 Task: Check the percentage active listings of open concept design in the last 3 years.
Action: Mouse moved to (1088, 246)
Screenshot: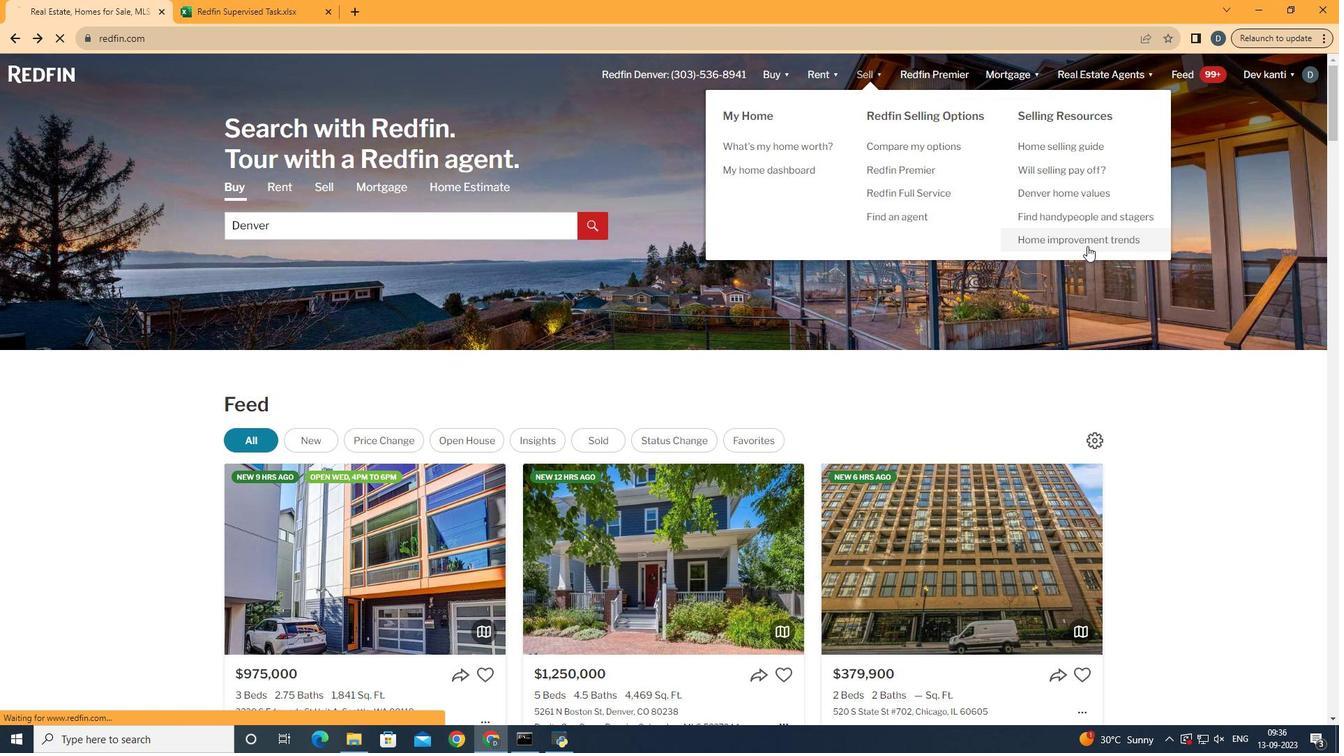 
Action: Mouse pressed left at (1088, 246)
Screenshot: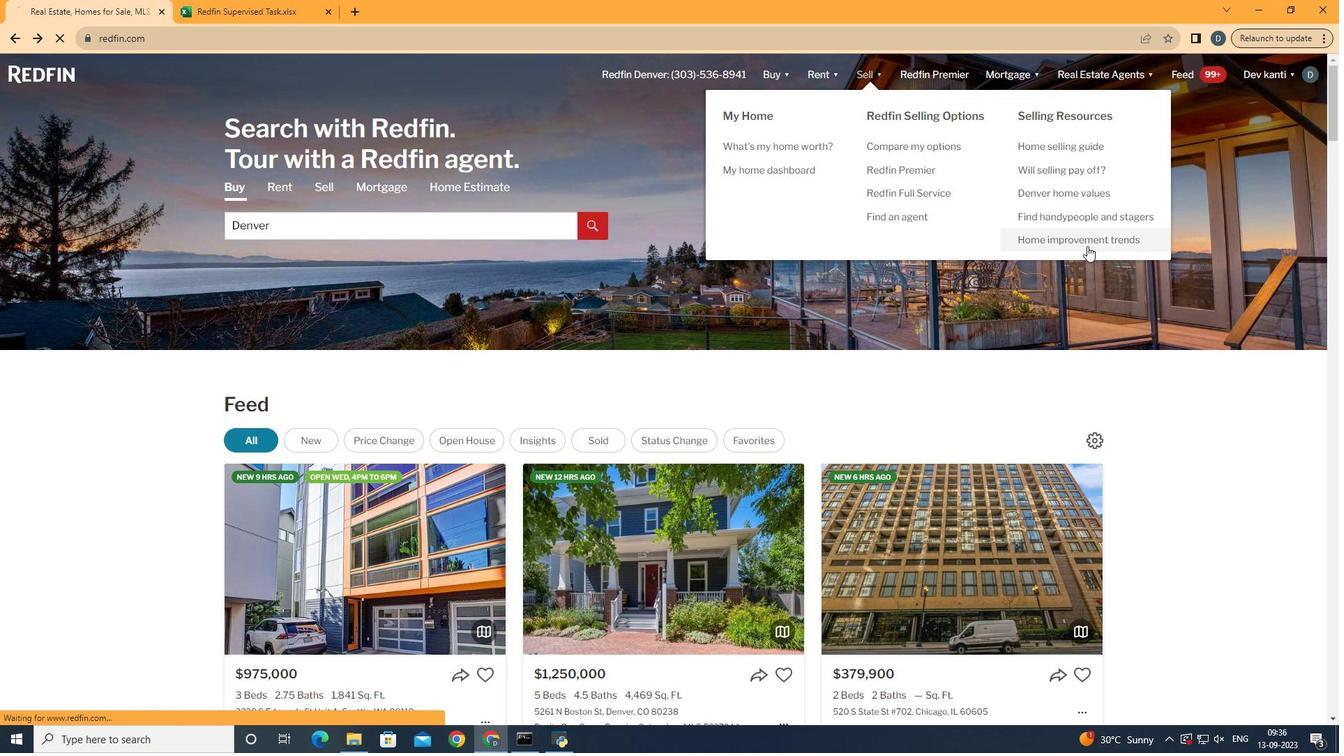
Action: Mouse moved to (346, 261)
Screenshot: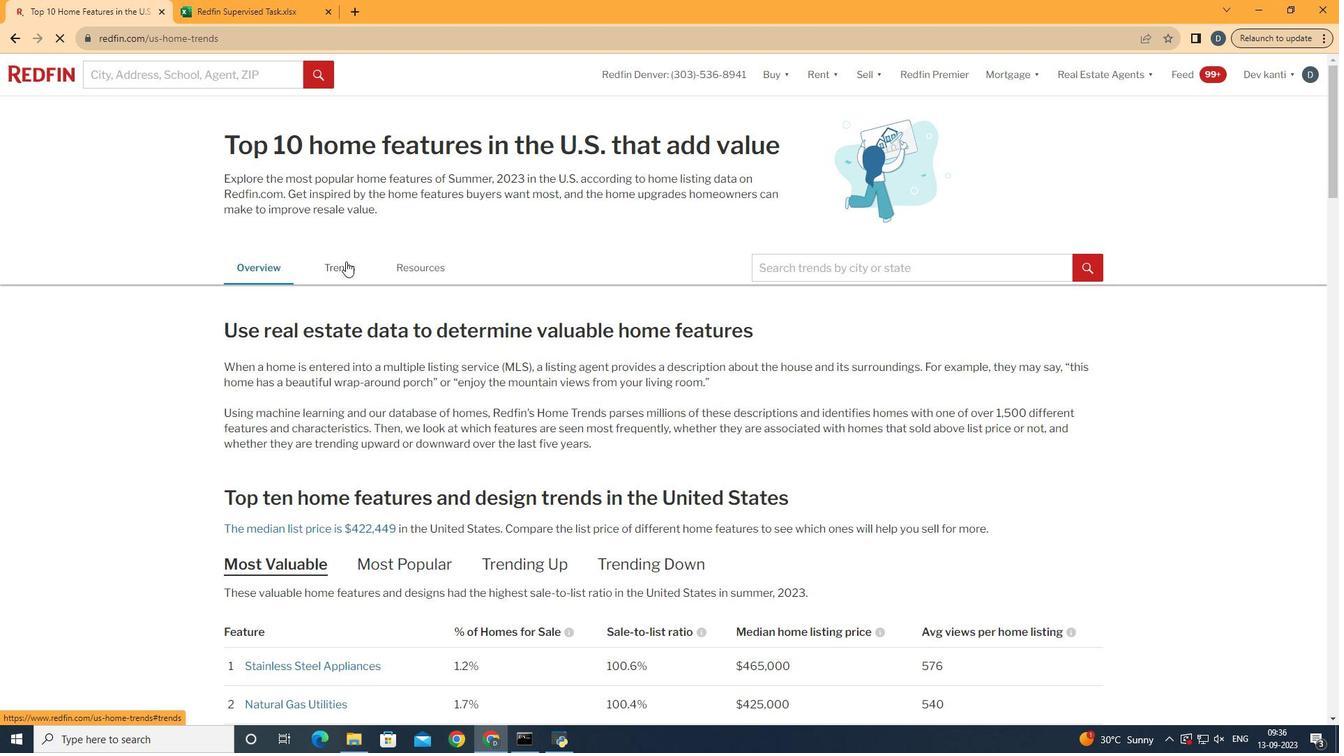 
Action: Mouse pressed left at (346, 261)
Screenshot: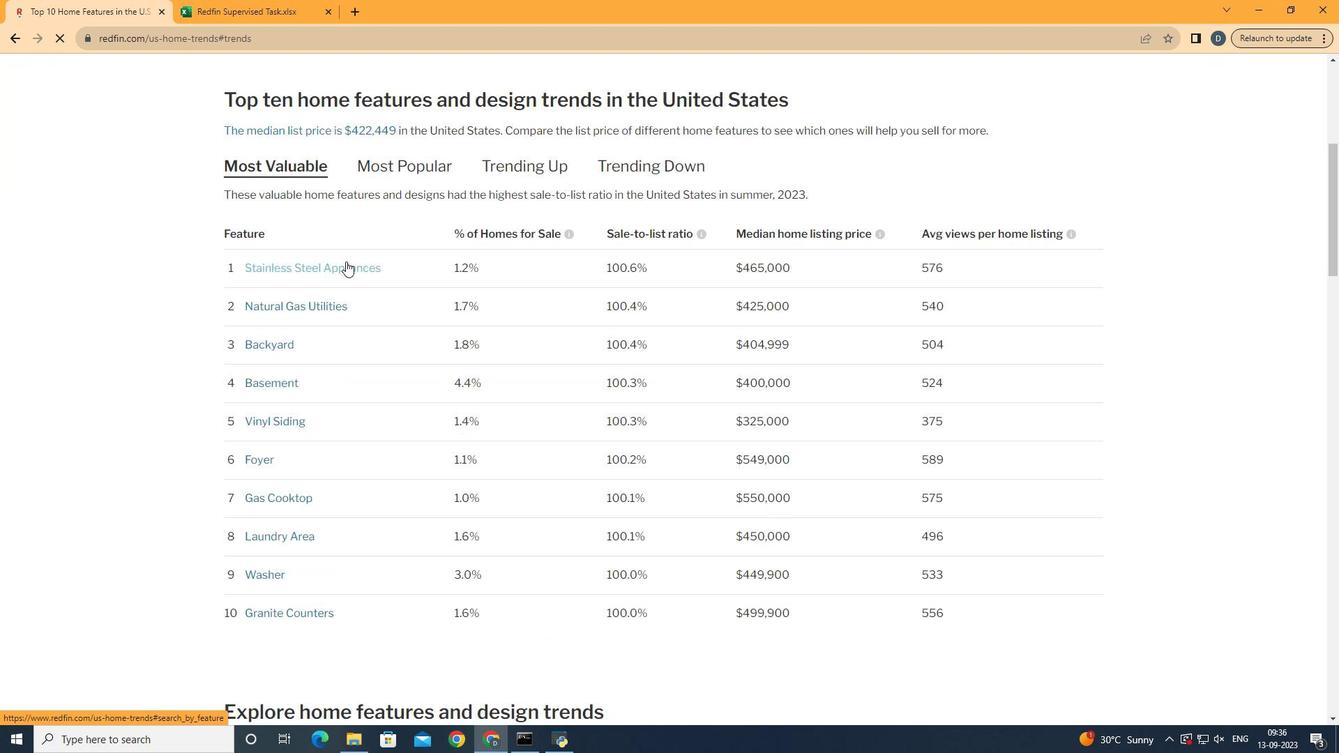 
Action: Mouse moved to (366, 390)
Screenshot: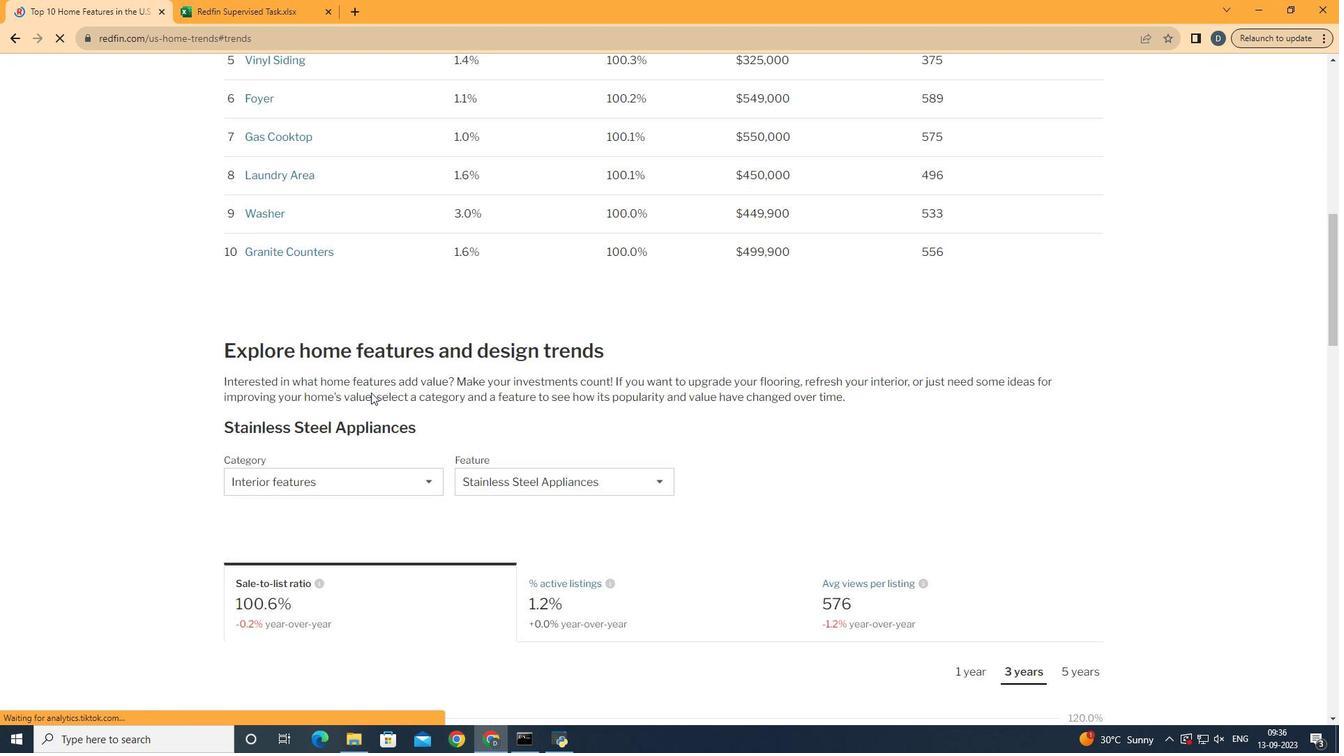 
Action: Mouse scrolled (366, 389) with delta (0, 0)
Screenshot: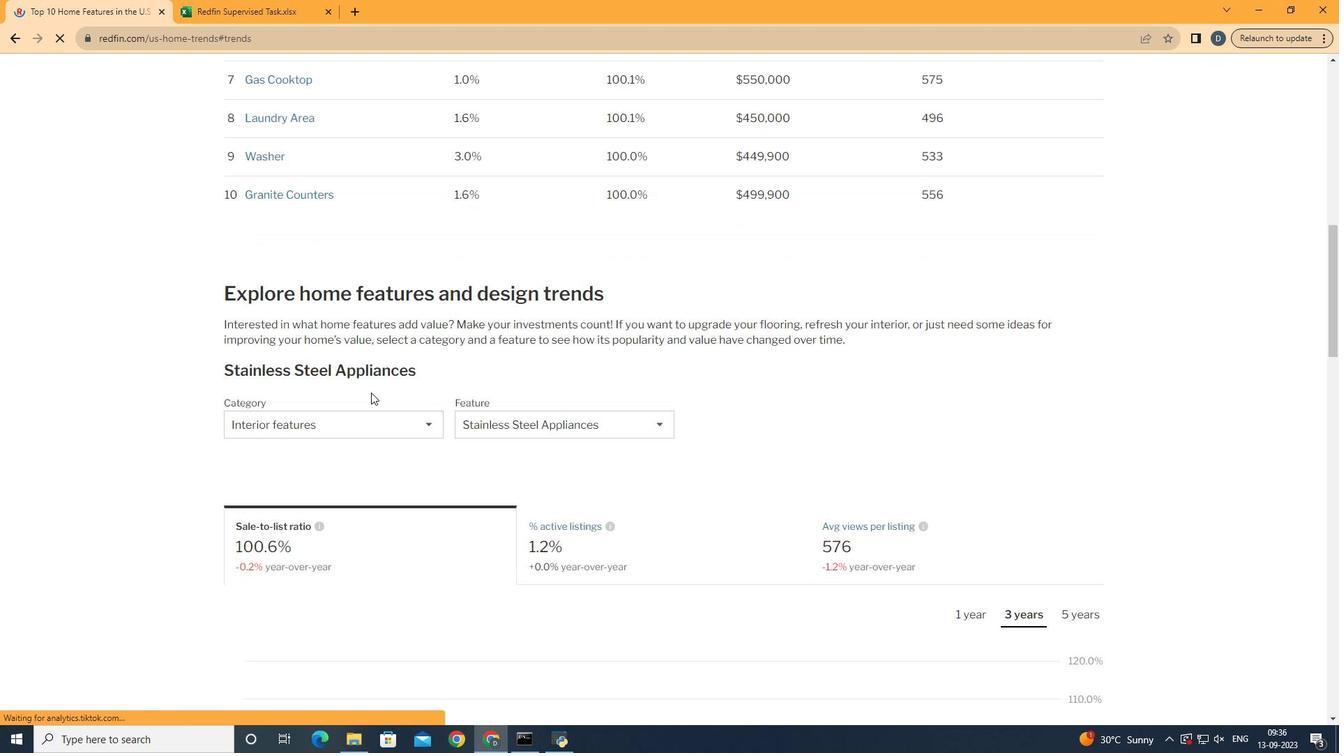
Action: Mouse scrolled (366, 389) with delta (0, 0)
Screenshot: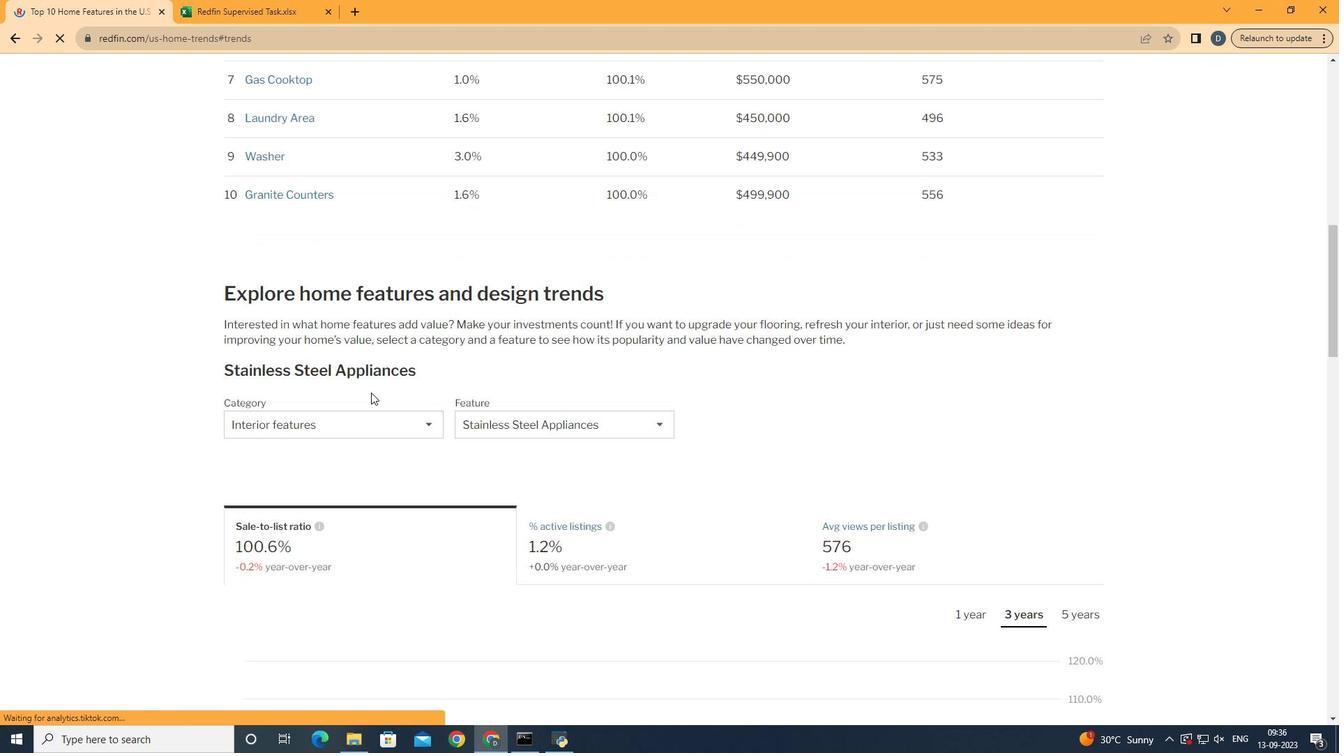 
Action: Mouse scrolled (366, 389) with delta (0, 0)
Screenshot: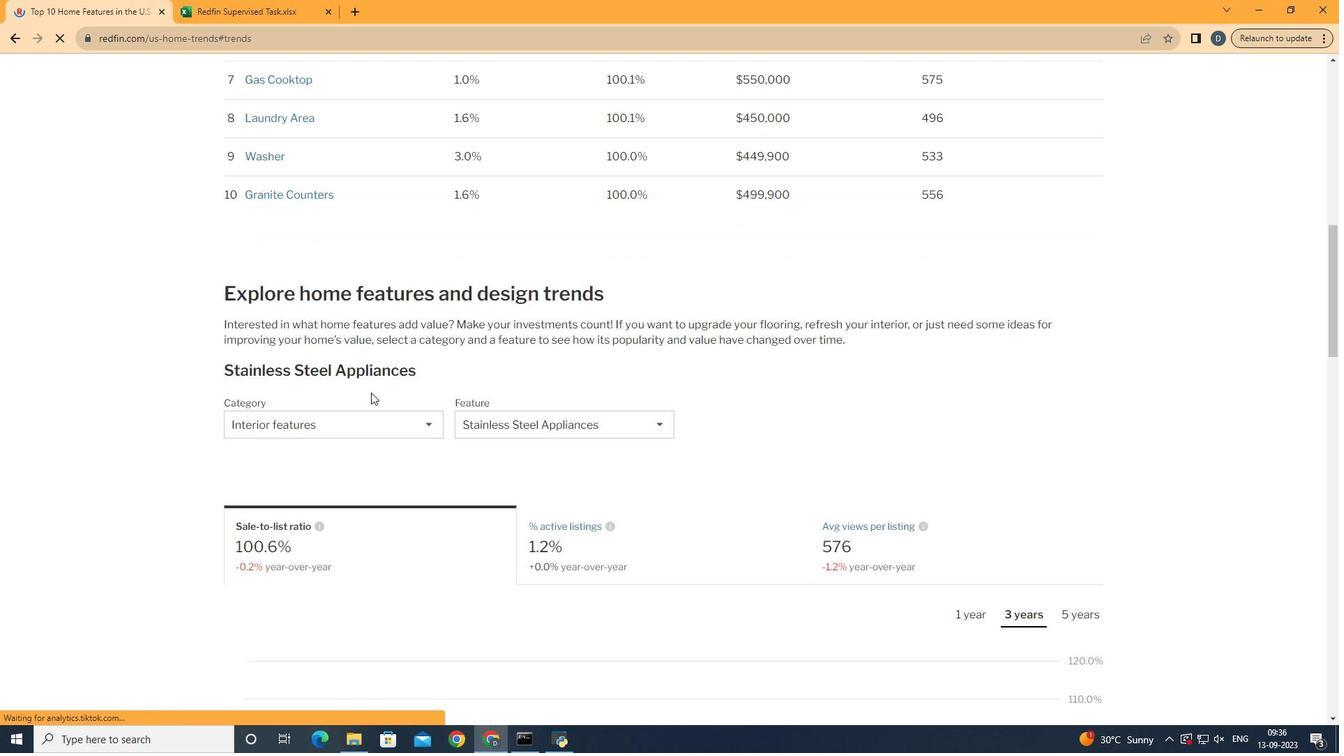 
Action: Mouse moved to (367, 390)
Screenshot: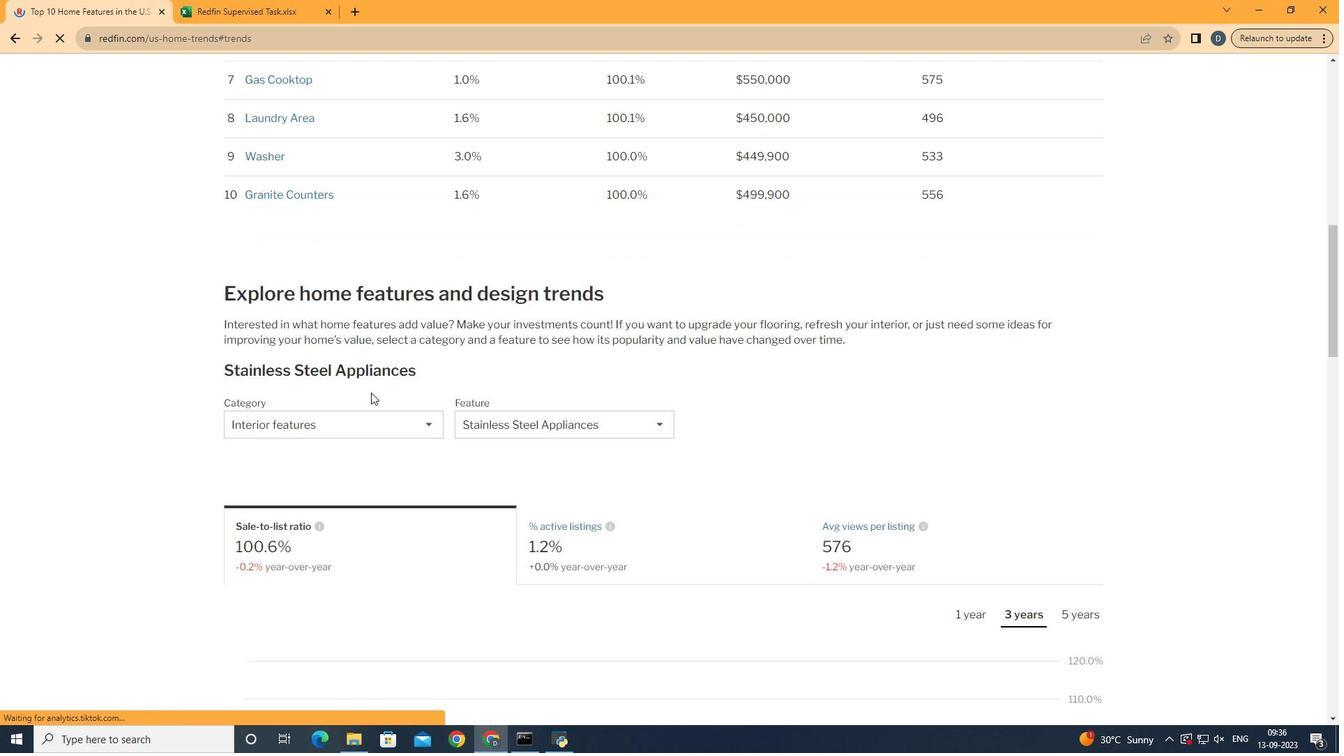 
Action: Mouse scrolled (367, 389) with delta (0, 0)
Screenshot: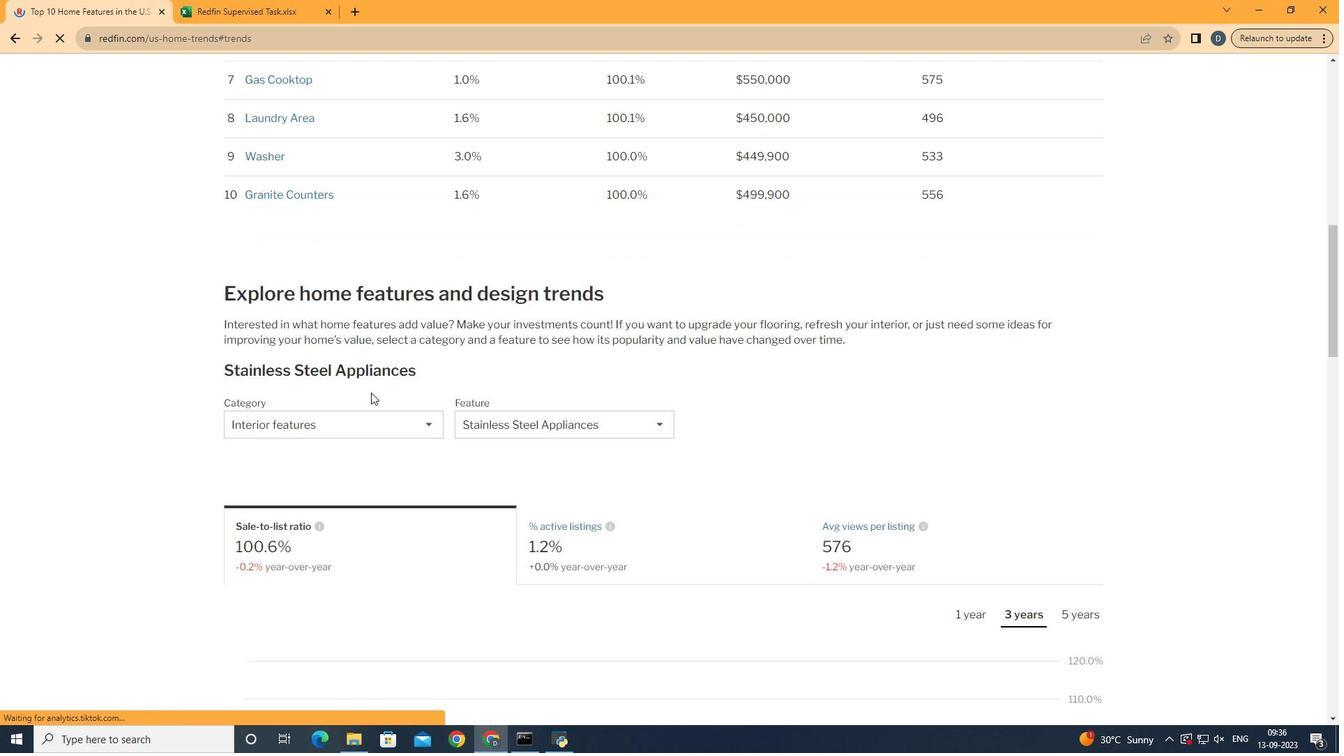 
Action: Mouse moved to (367, 390)
Screenshot: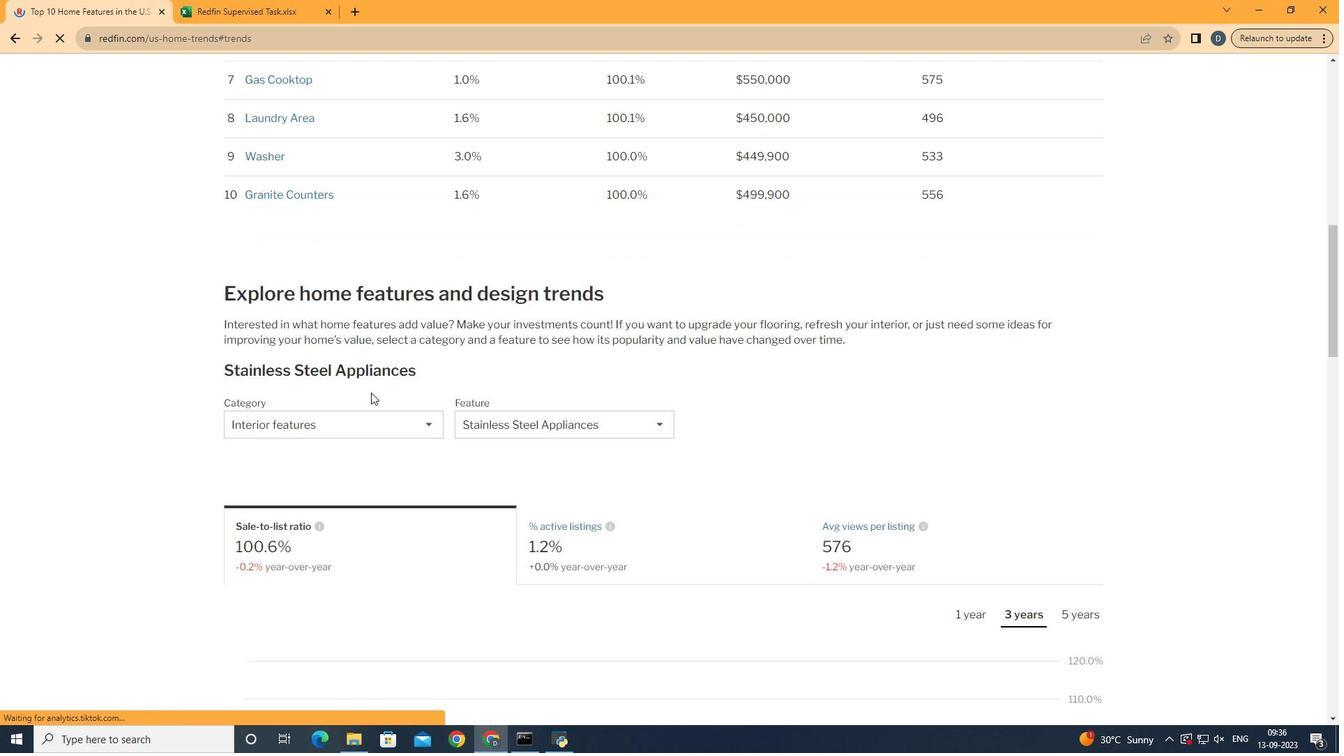 
Action: Mouse scrolled (367, 390) with delta (0, 0)
Screenshot: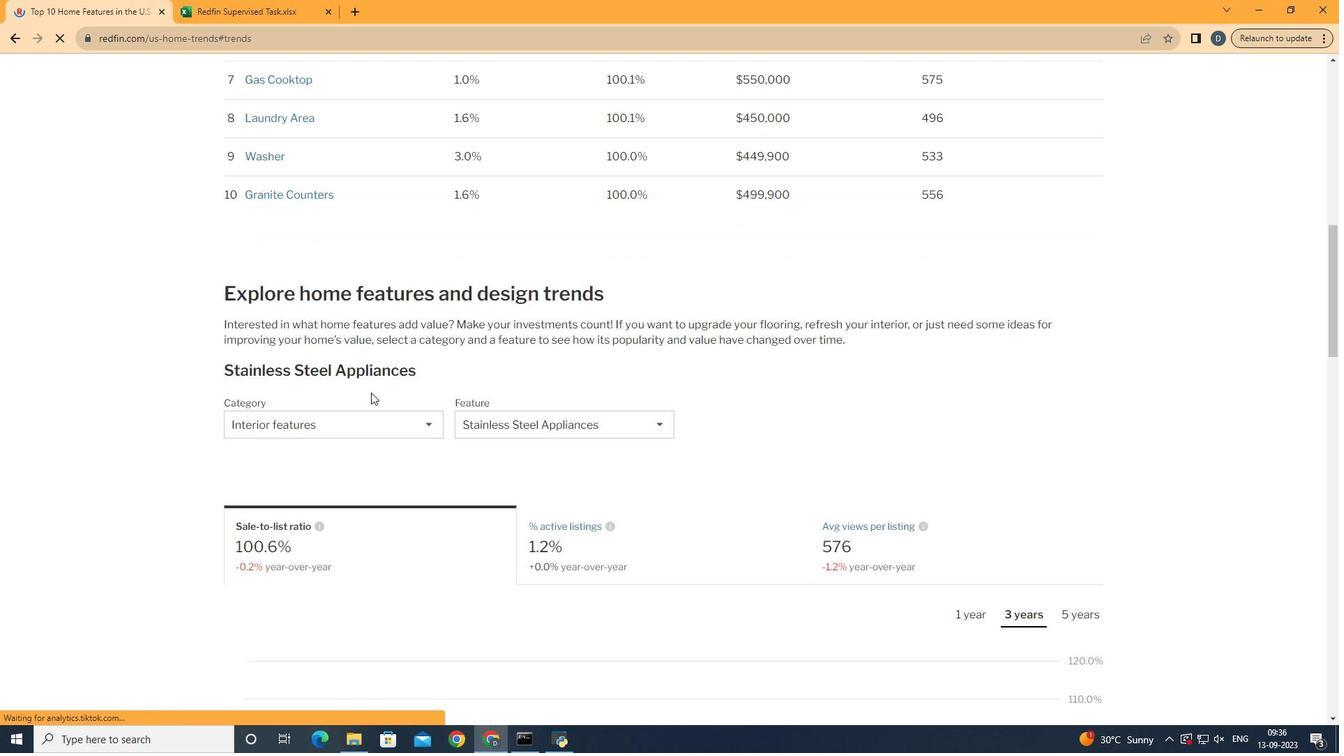 
Action: Mouse moved to (369, 392)
Screenshot: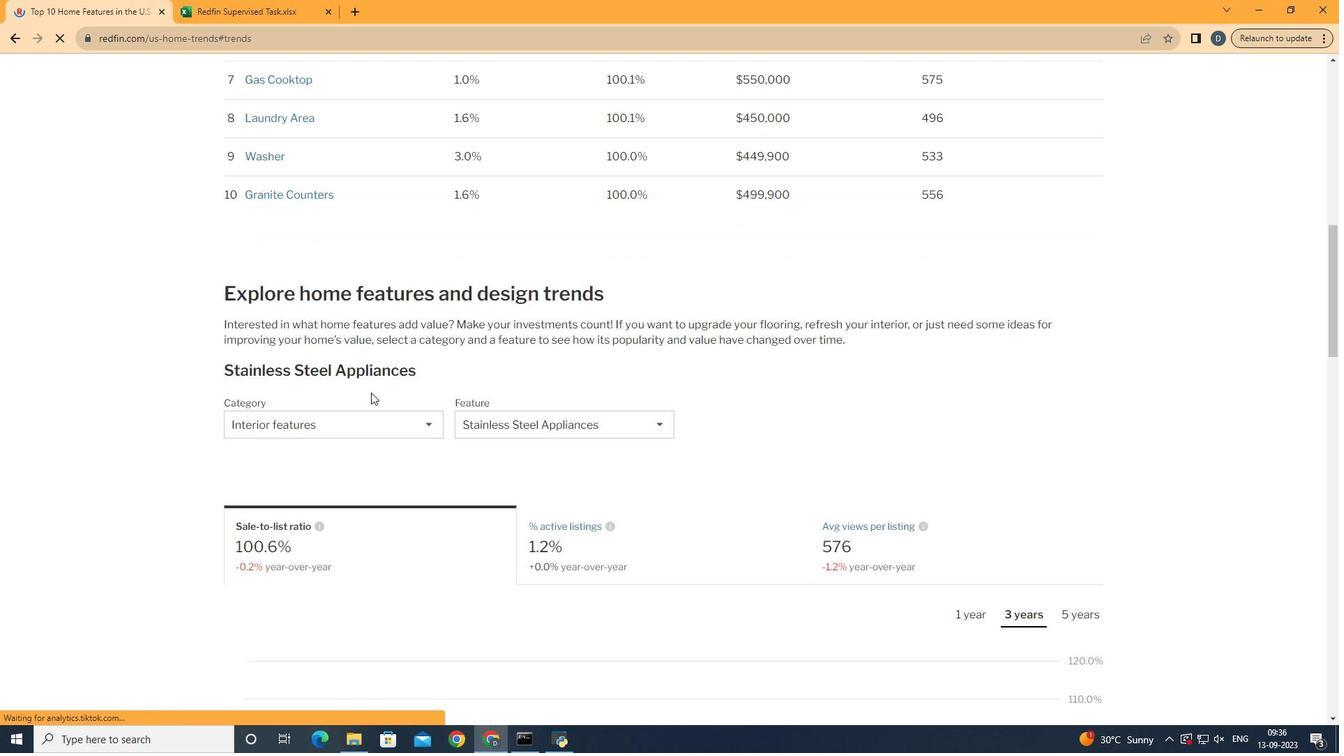 
Action: Mouse scrolled (369, 391) with delta (0, 0)
Screenshot: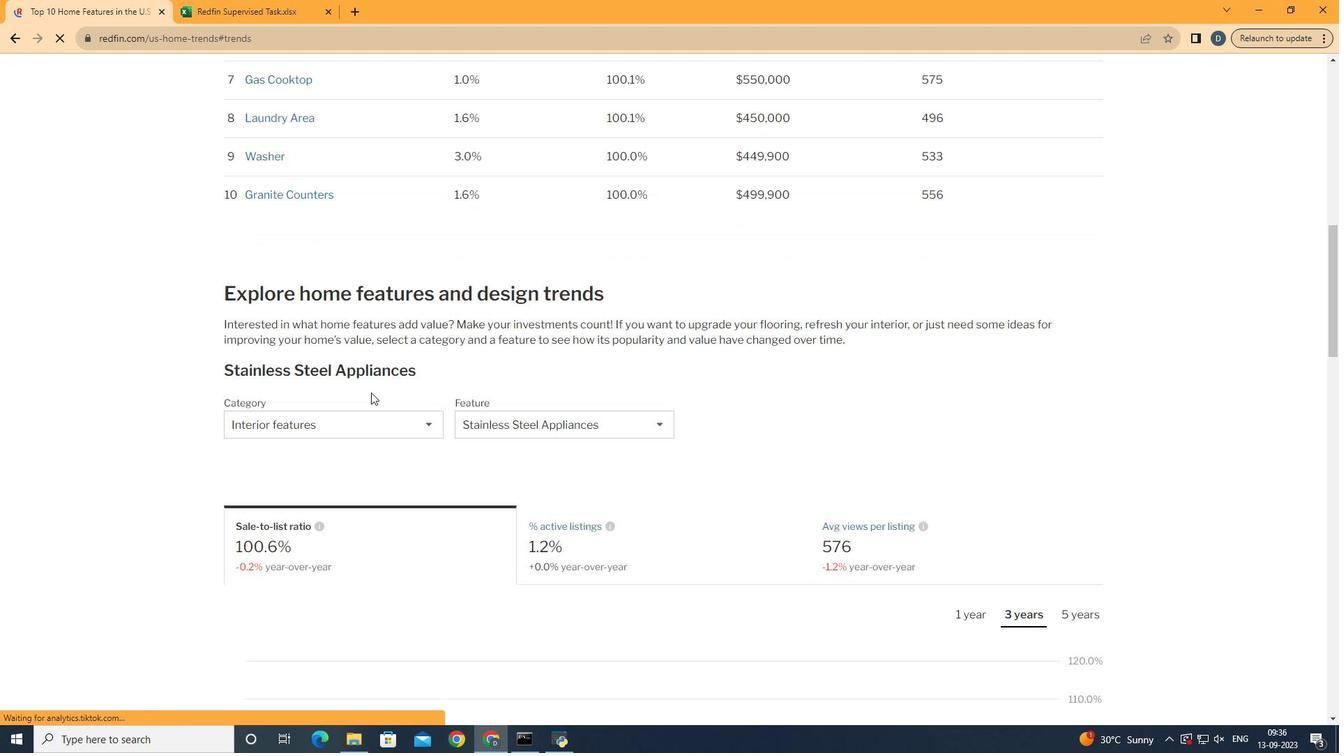 
Action: Mouse moved to (371, 392)
Screenshot: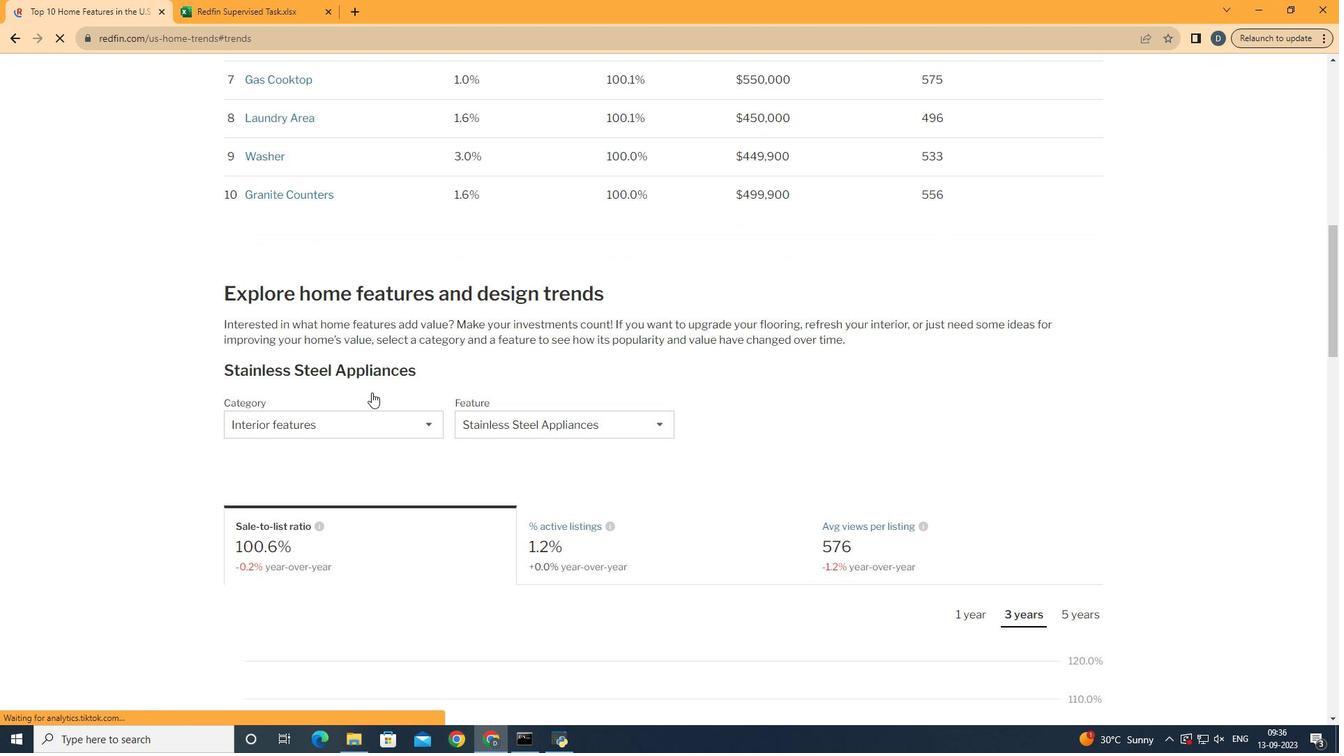 
Action: Mouse scrolled (371, 392) with delta (0, 0)
Screenshot: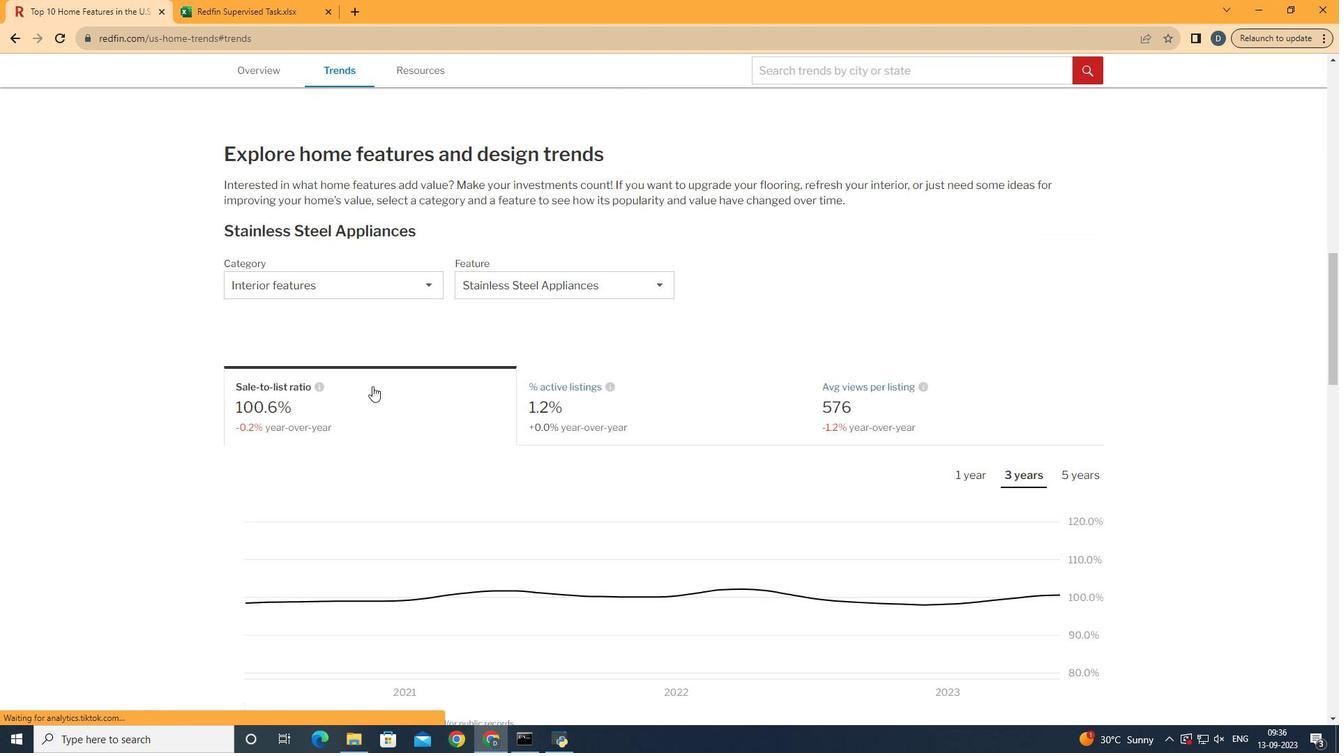 
Action: Mouse scrolled (371, 392) with delta (0, 0)
Screenshot: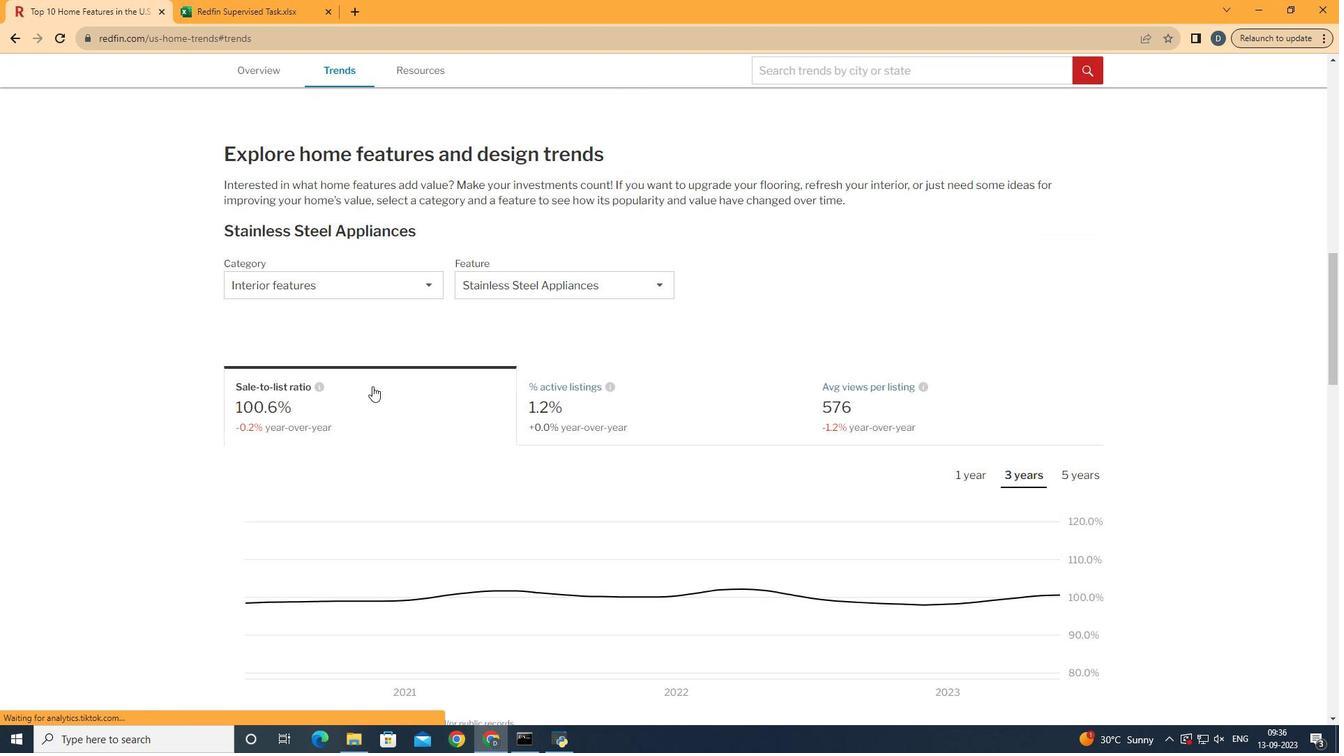 
Action: Mouse moved to (379, 286)
Screenshot: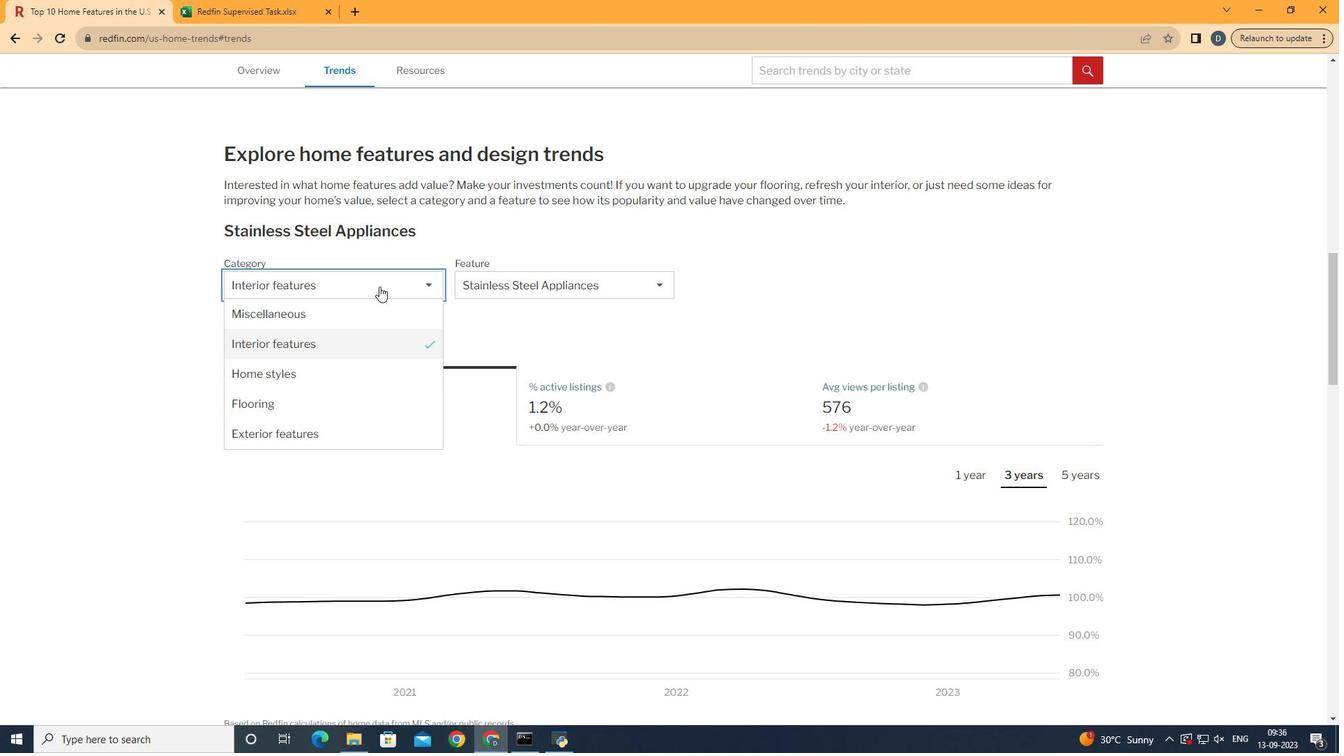 
Action: Mouse pressed left at (379, 286)
Screenshot: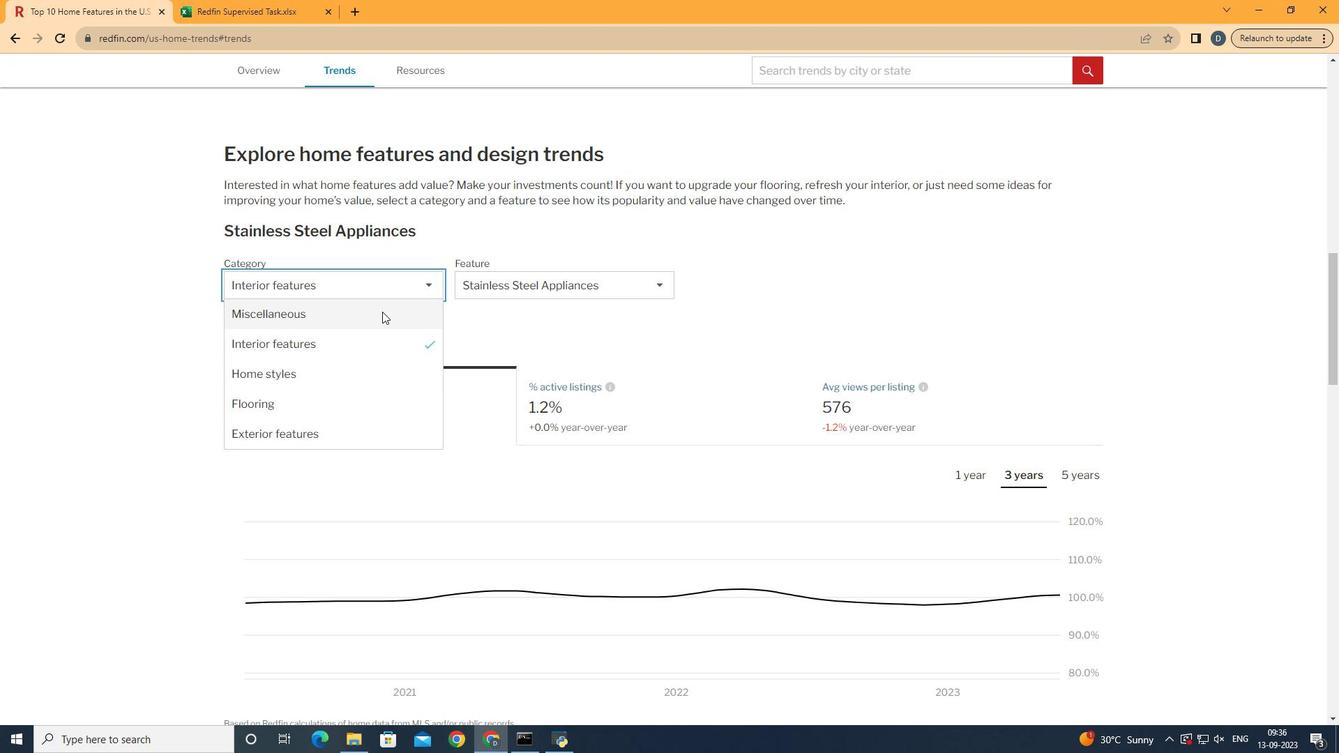 
Action: Mouse moved to (383, 339)
Screenshot: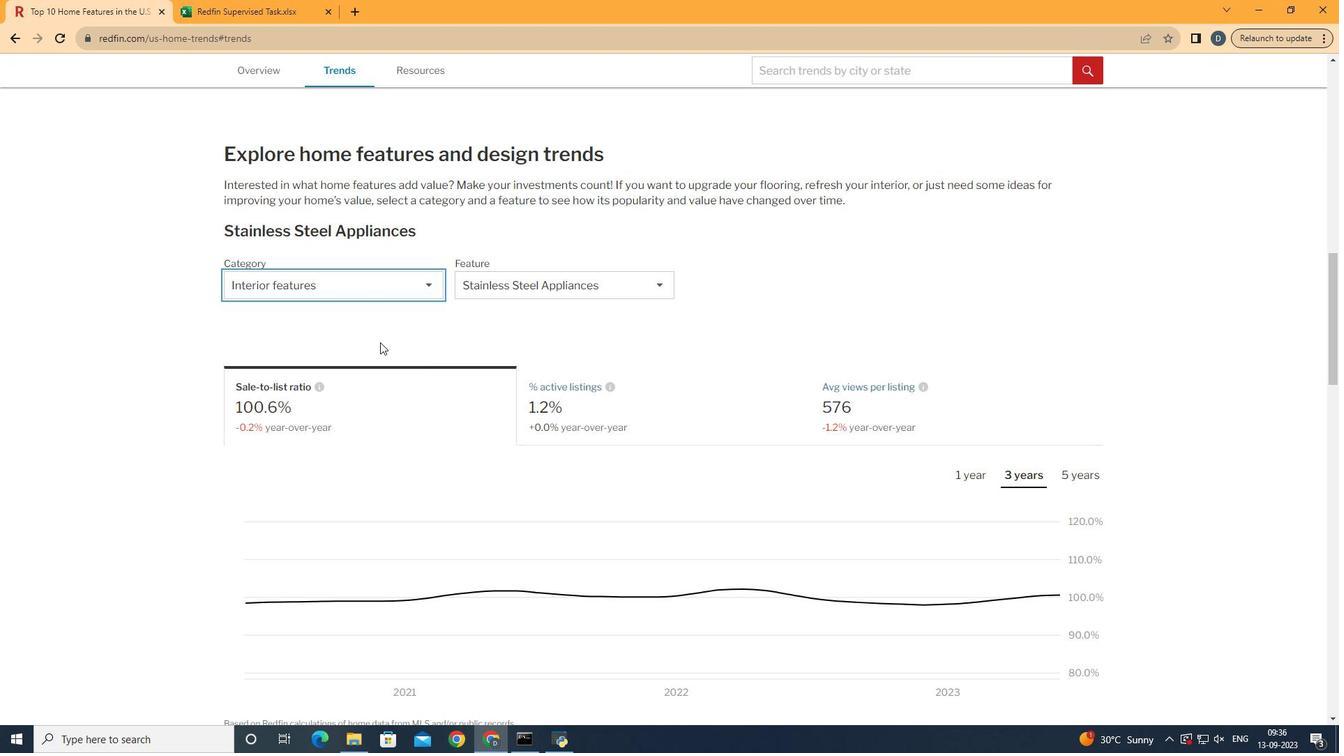 
Action: Mouse pressed left at (383, 339)
Screenshot: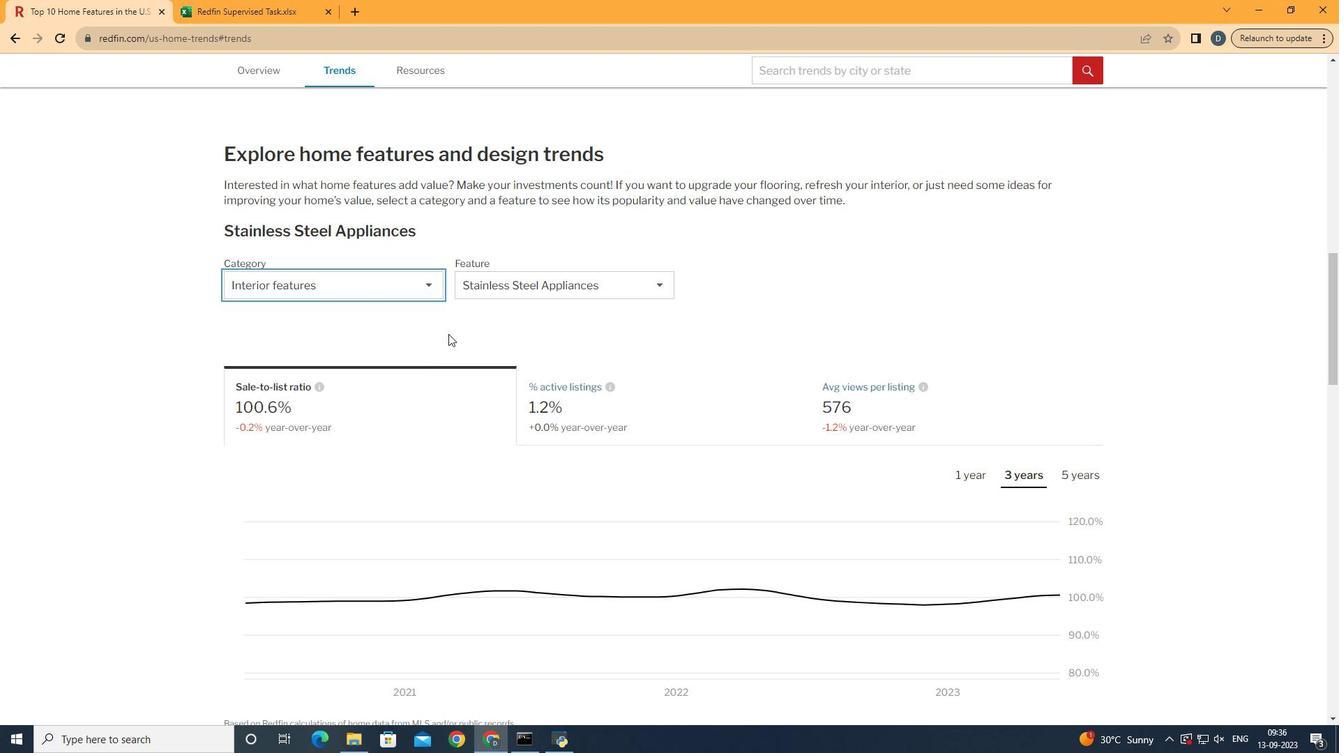 
Action: Mouse moved to (538, 290)
Screenshot: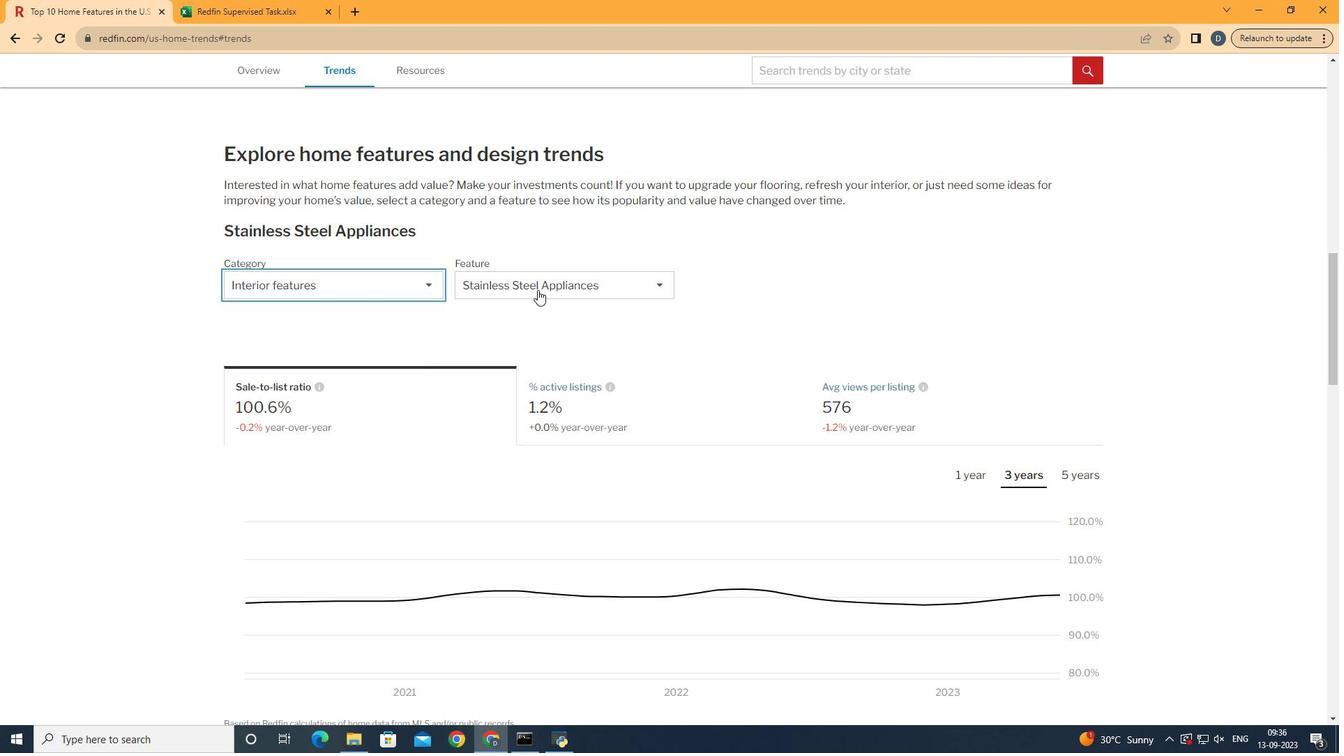 
Action: Mouse pressed left at (538, 290)
Screenshot: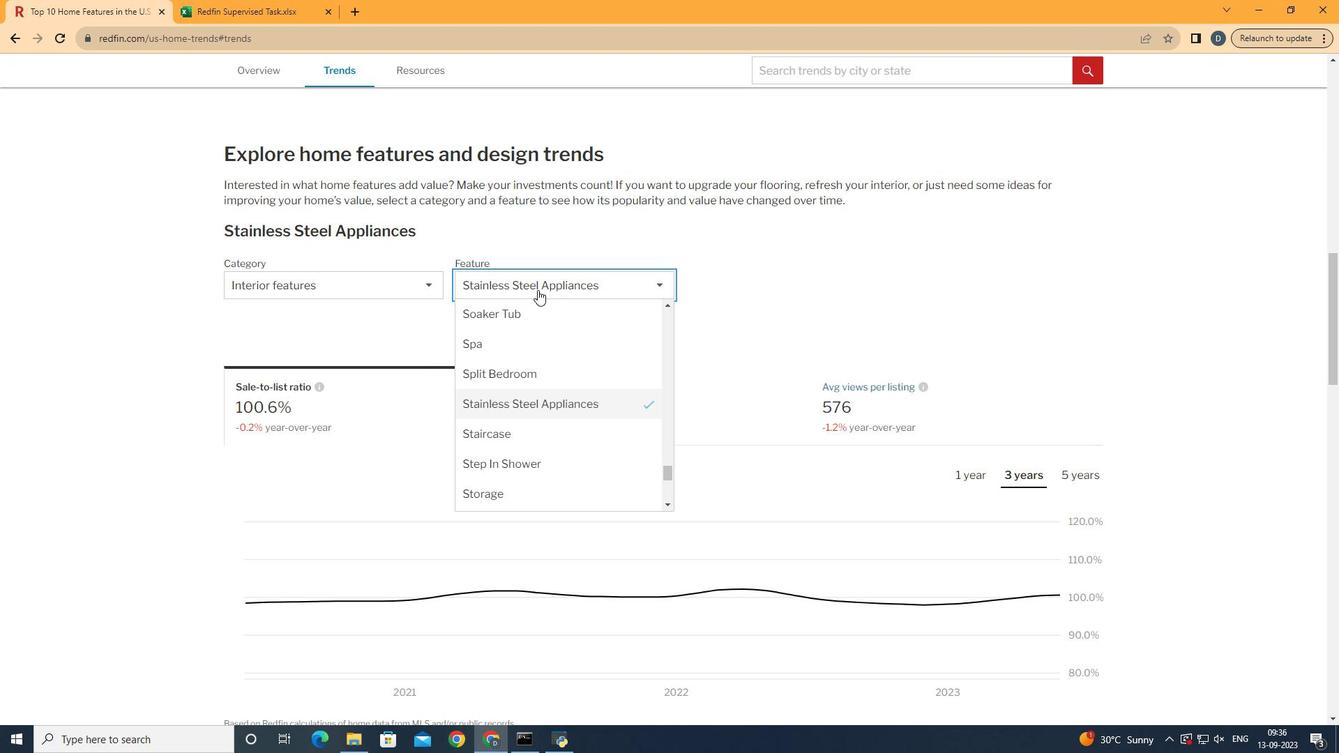 
Action: Mouse moved to (569, 378)
Screenshot: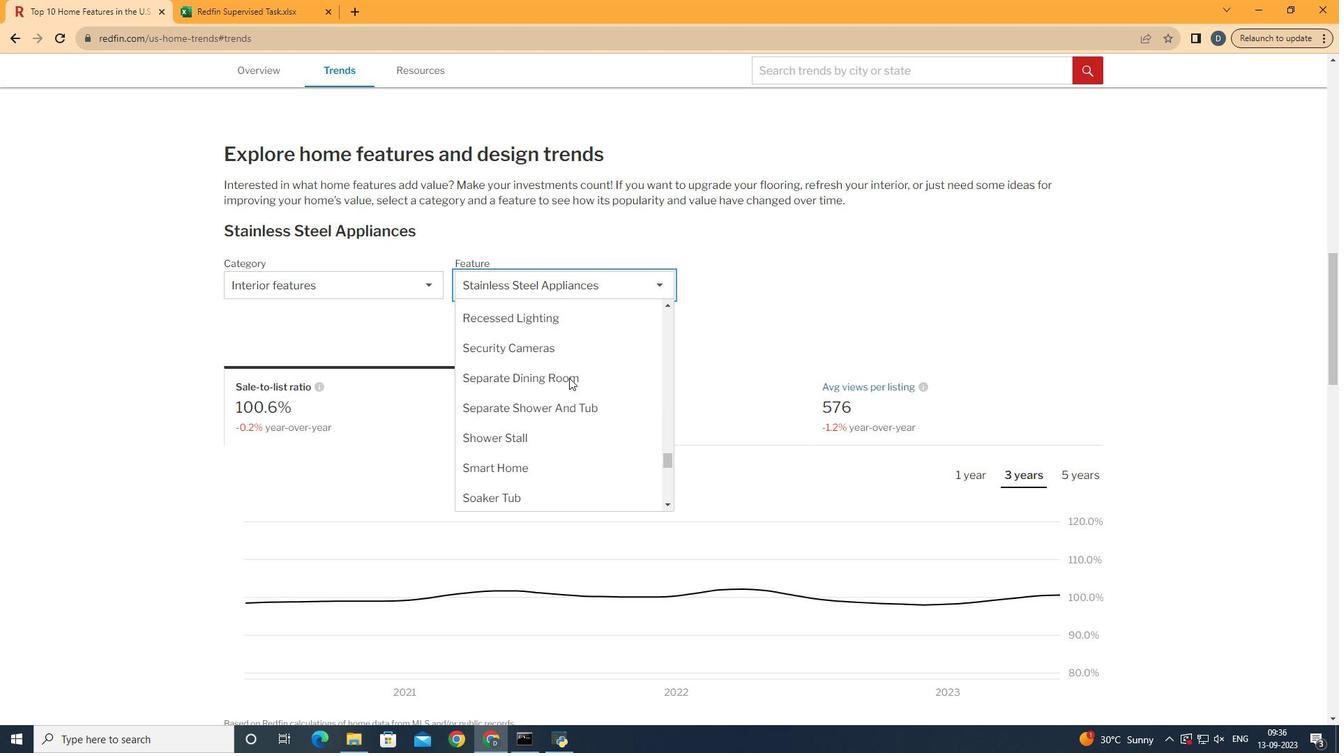 
Action: Mouse scrolled (569, 378) with delta (0, 0)
Screenshot: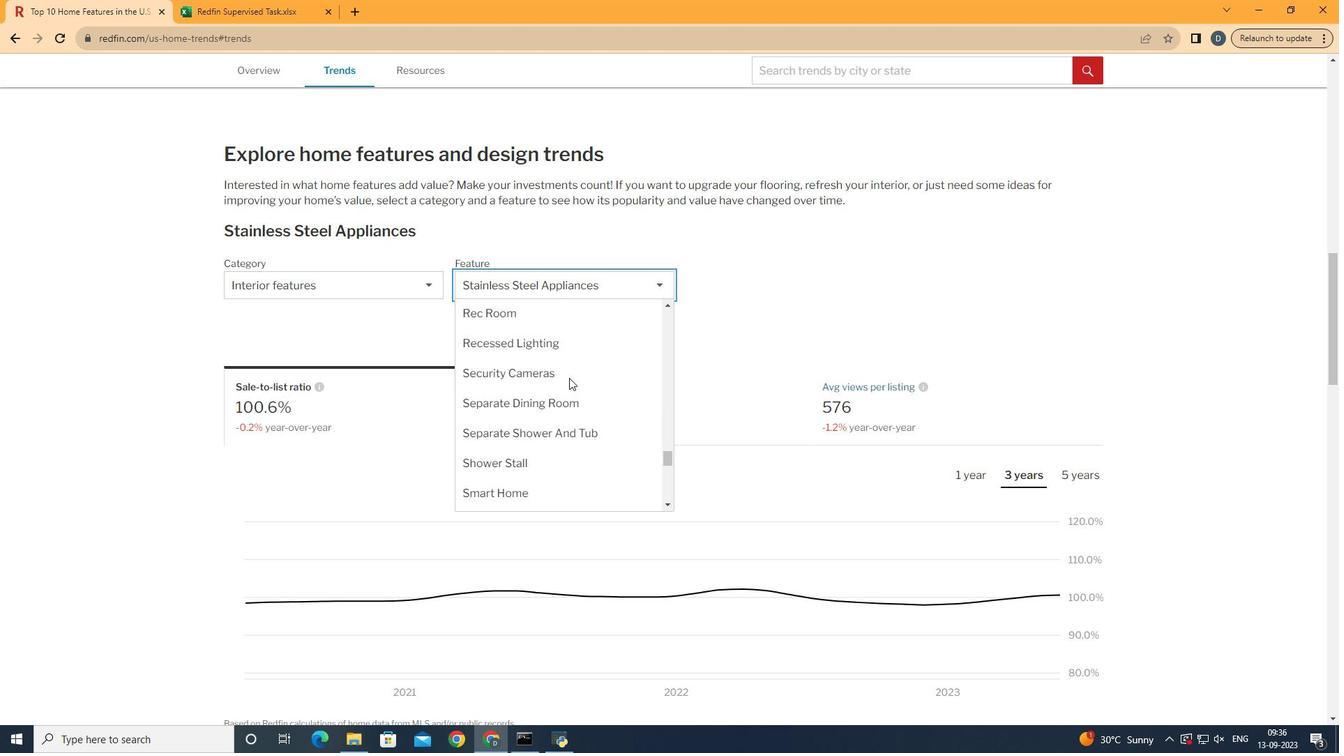 
Action: Mouse scrolled (569, 378) with delta (0, 0)
Screenshot: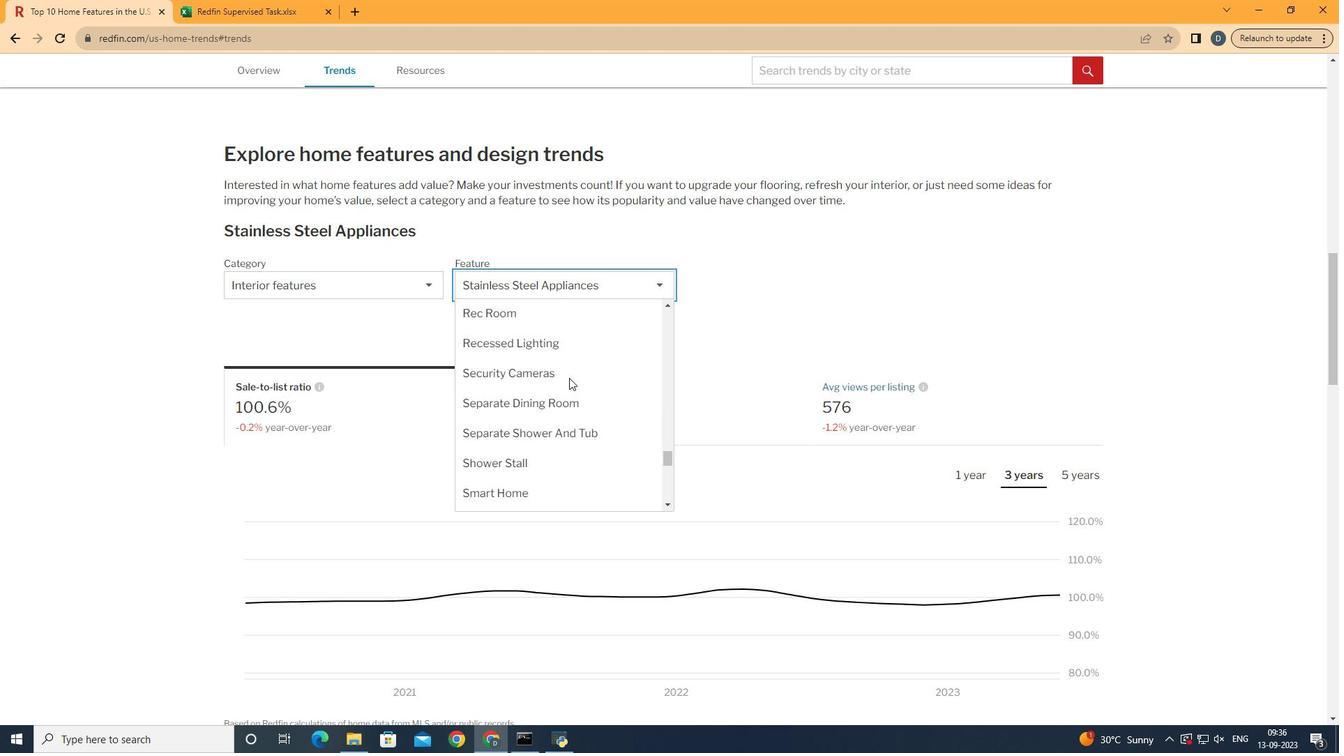 
Action: Mouse scrolled (569, 378) with delta (0, 0)
Screenshot: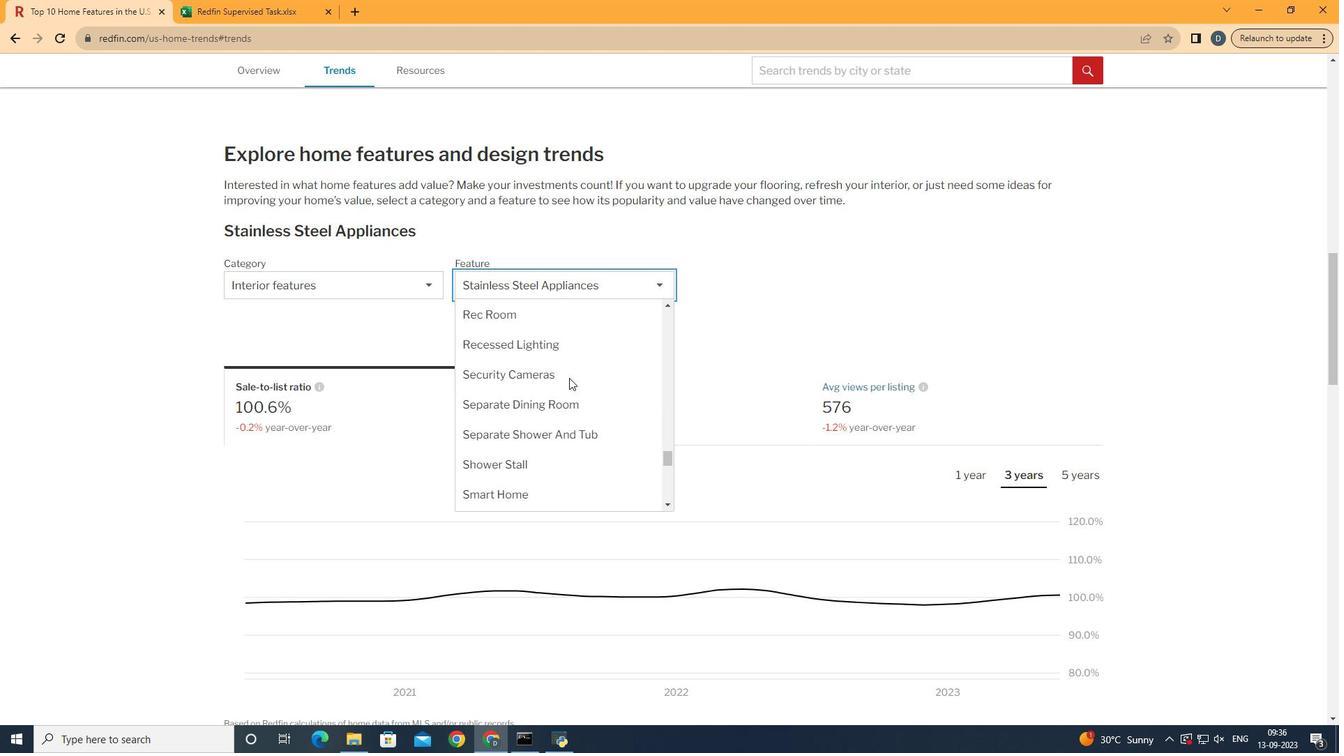 
Action: Mouse scrolled (569, 378) with delta (0, 0)
Screenshot: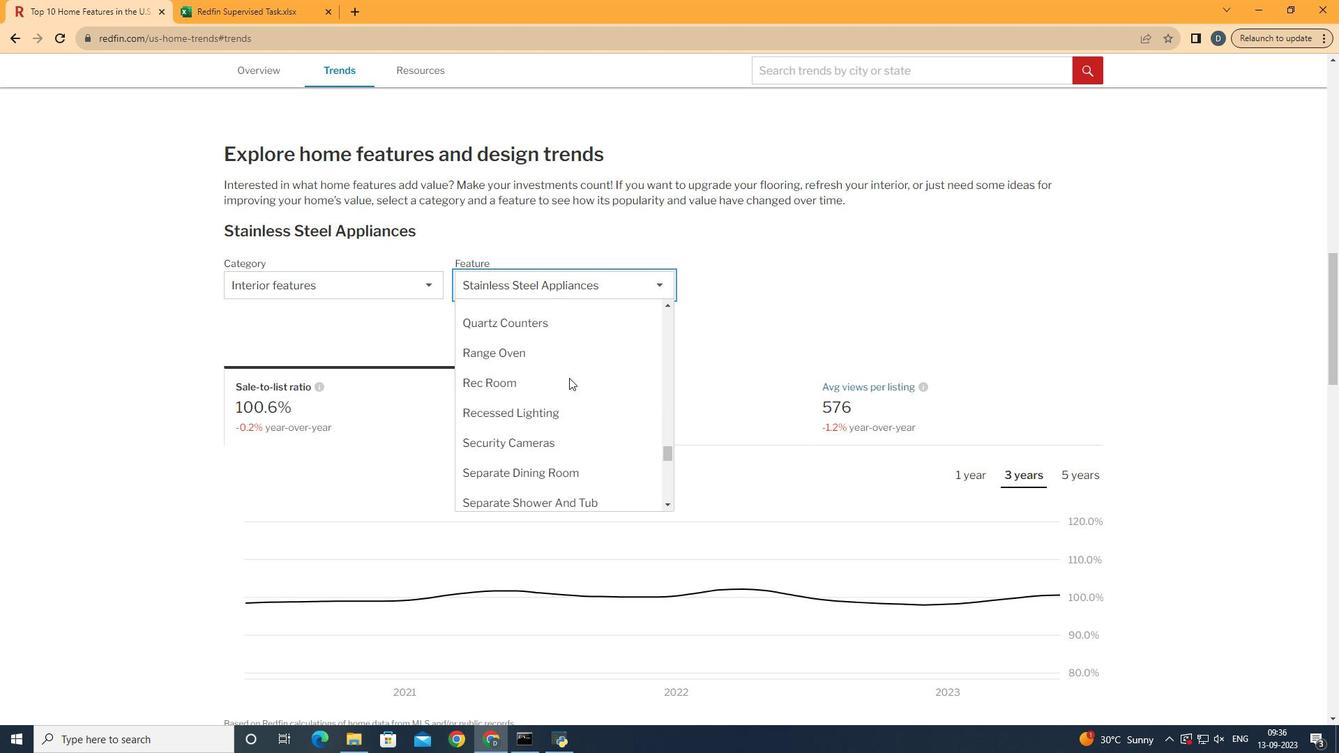 
Action: Mouse scrolled (569, 378) with delta (0, 0)
Screenshot: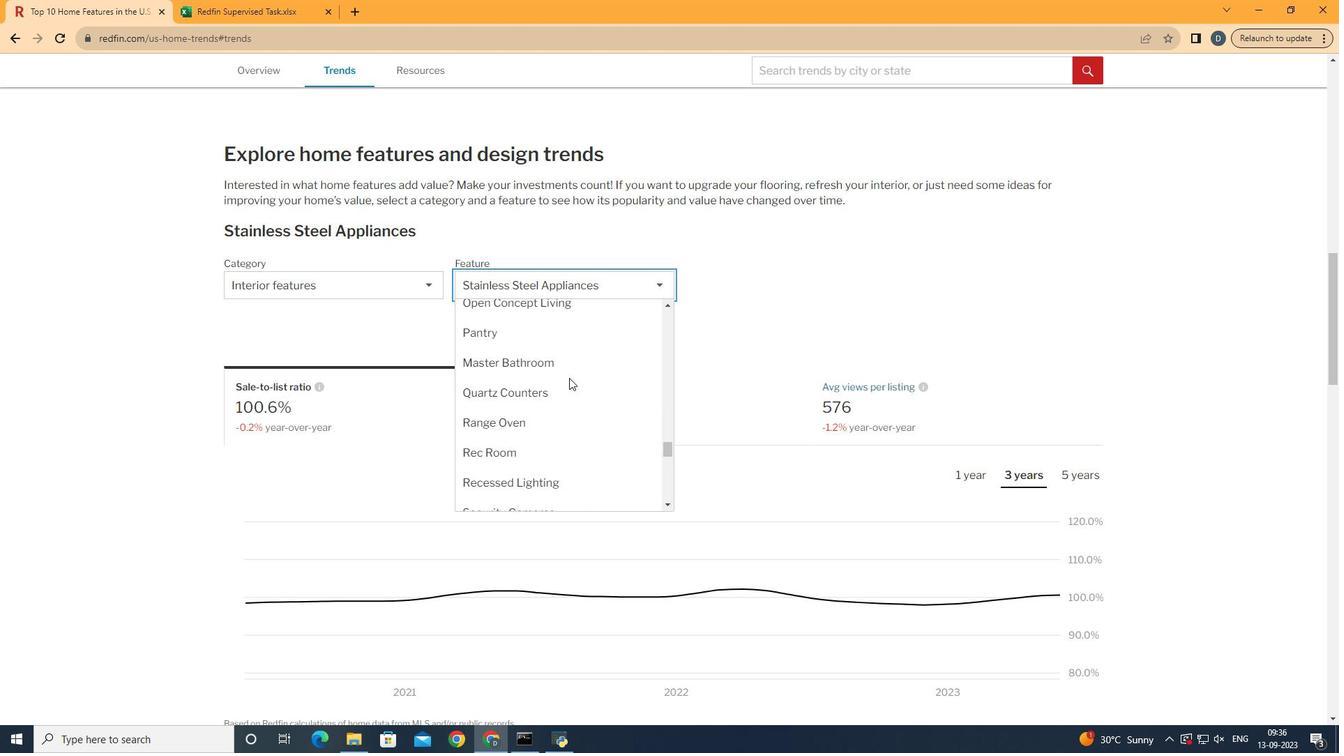 
Action: Mouse moved to (569, 376)
Screenshot: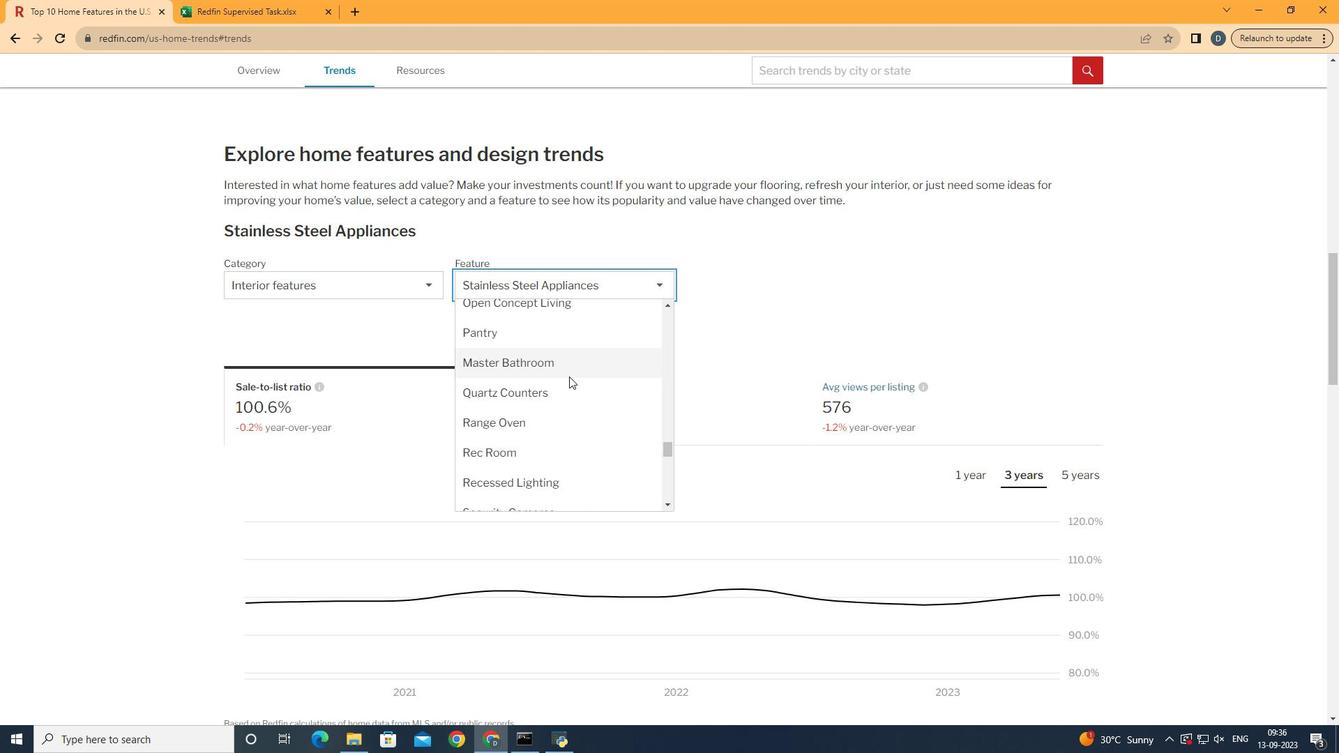 
Action: Mouse scrolled (569, 377) with delta (0, 0)
Screenshot: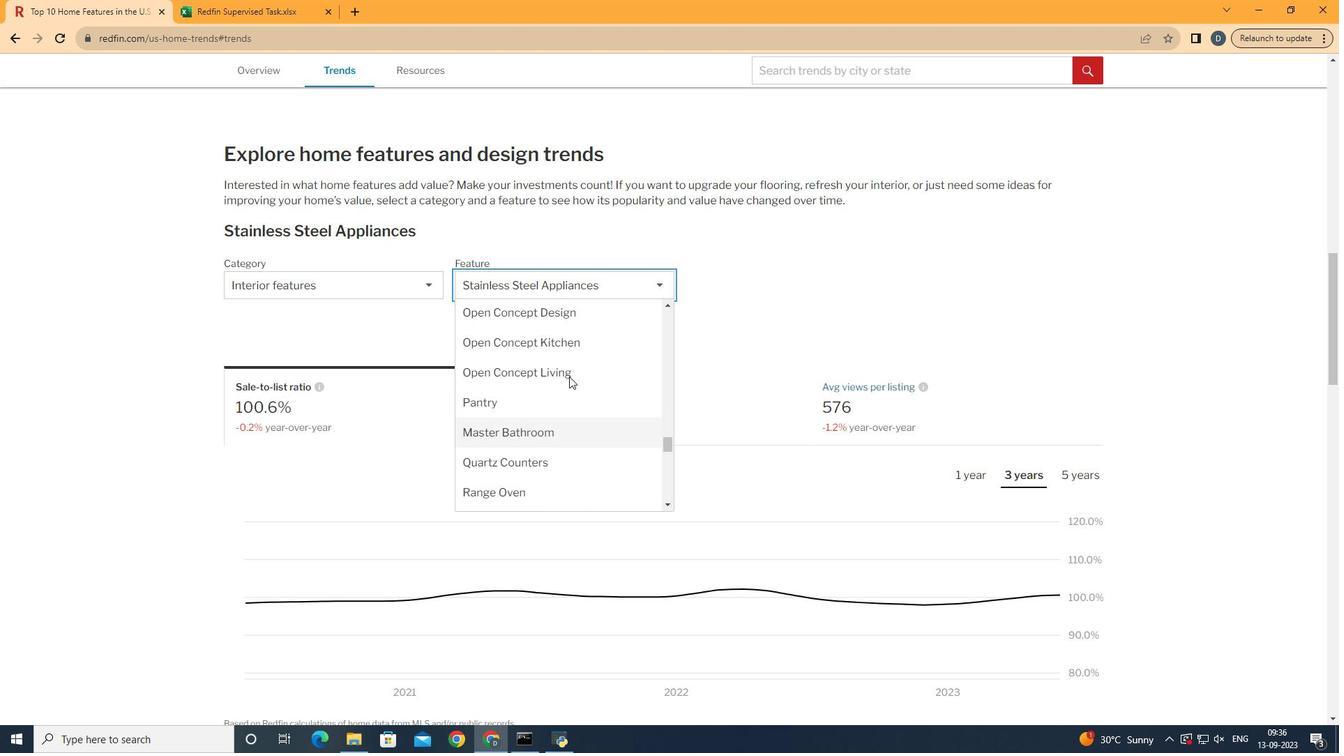 
Action: Mouse moved to (596, 369)
Screenshot: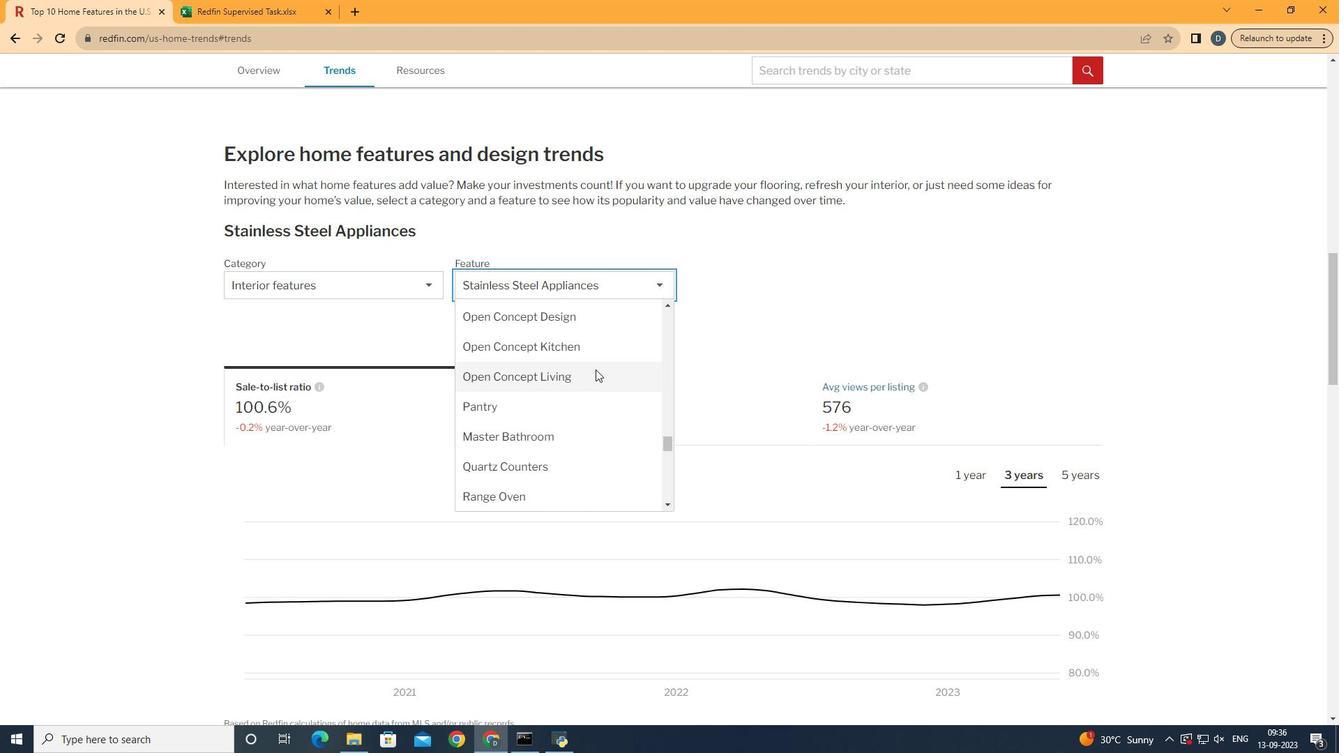 
Action: Mouse scrolled (596, 370) with delta (0, 0)
Screenshot: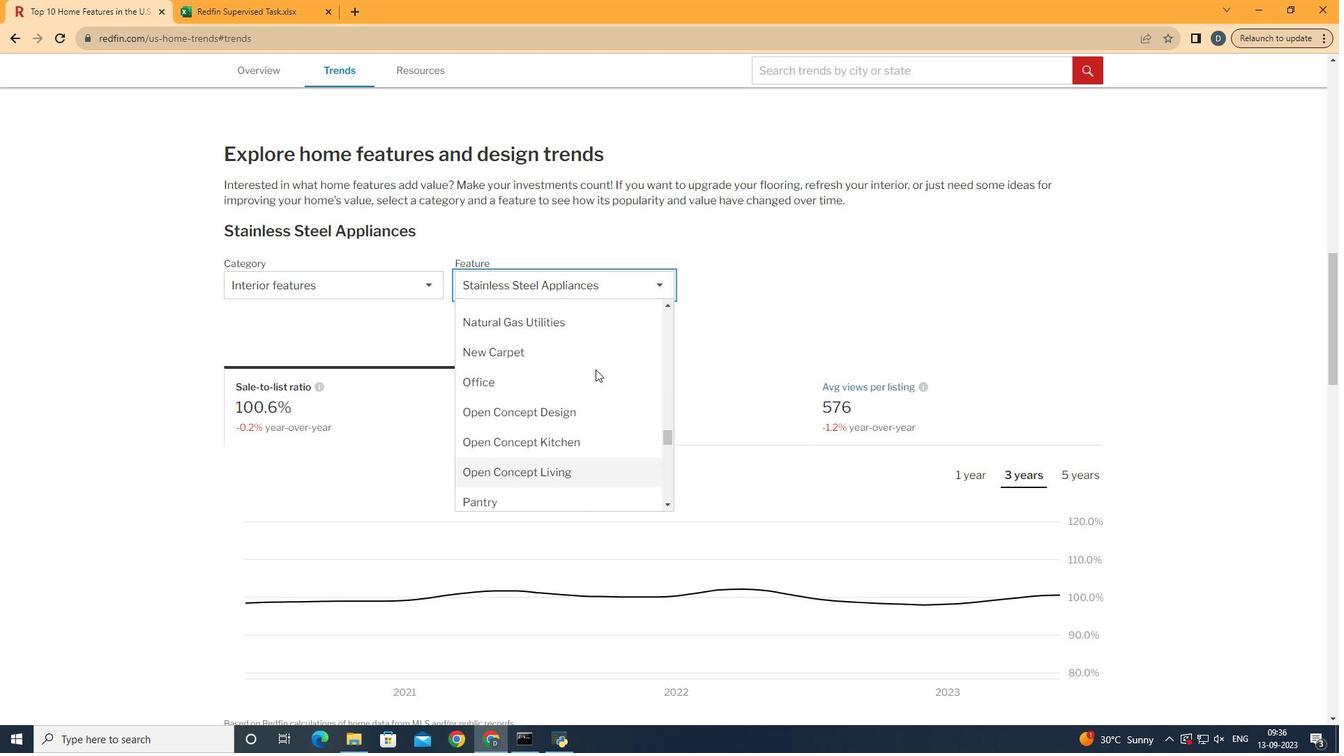 
Action: Mouse scrolled (596, 370) with delta (0, 0)
Screenshot: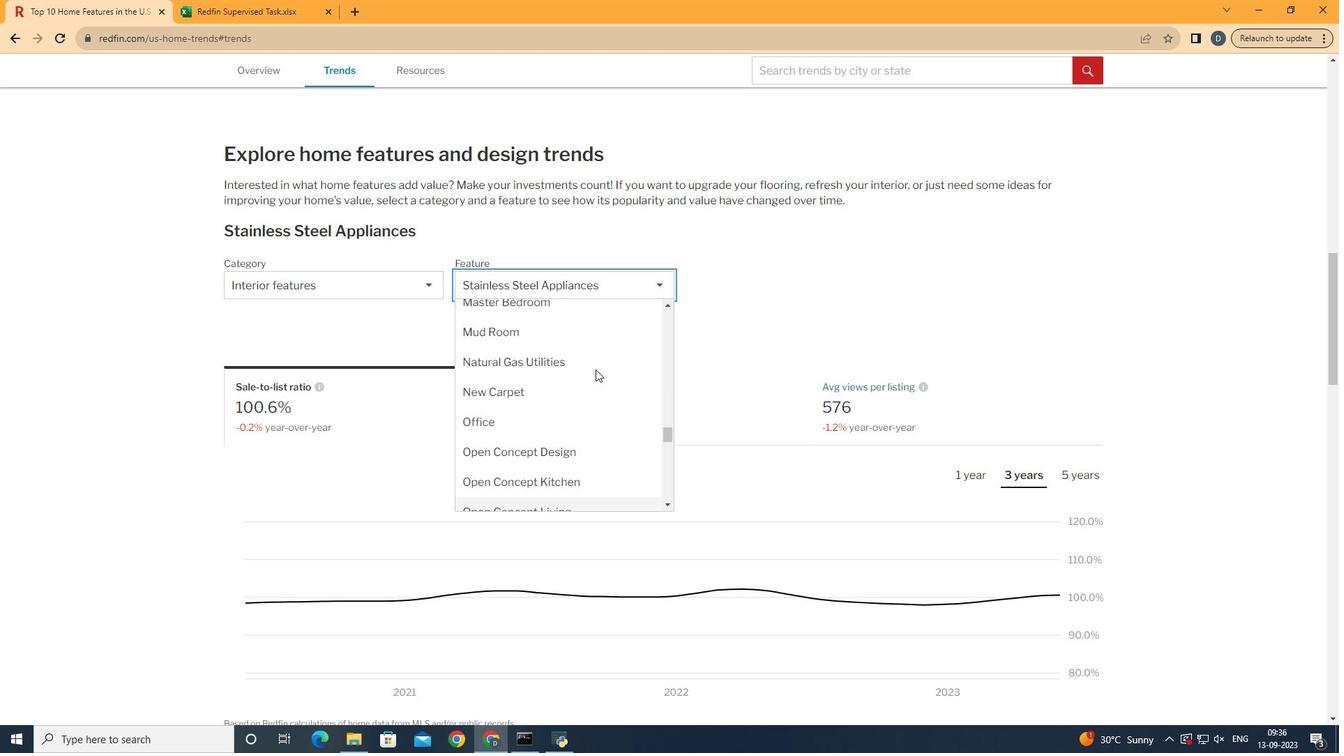 
Action: Mouse moved to (597, 450)
Screenshot: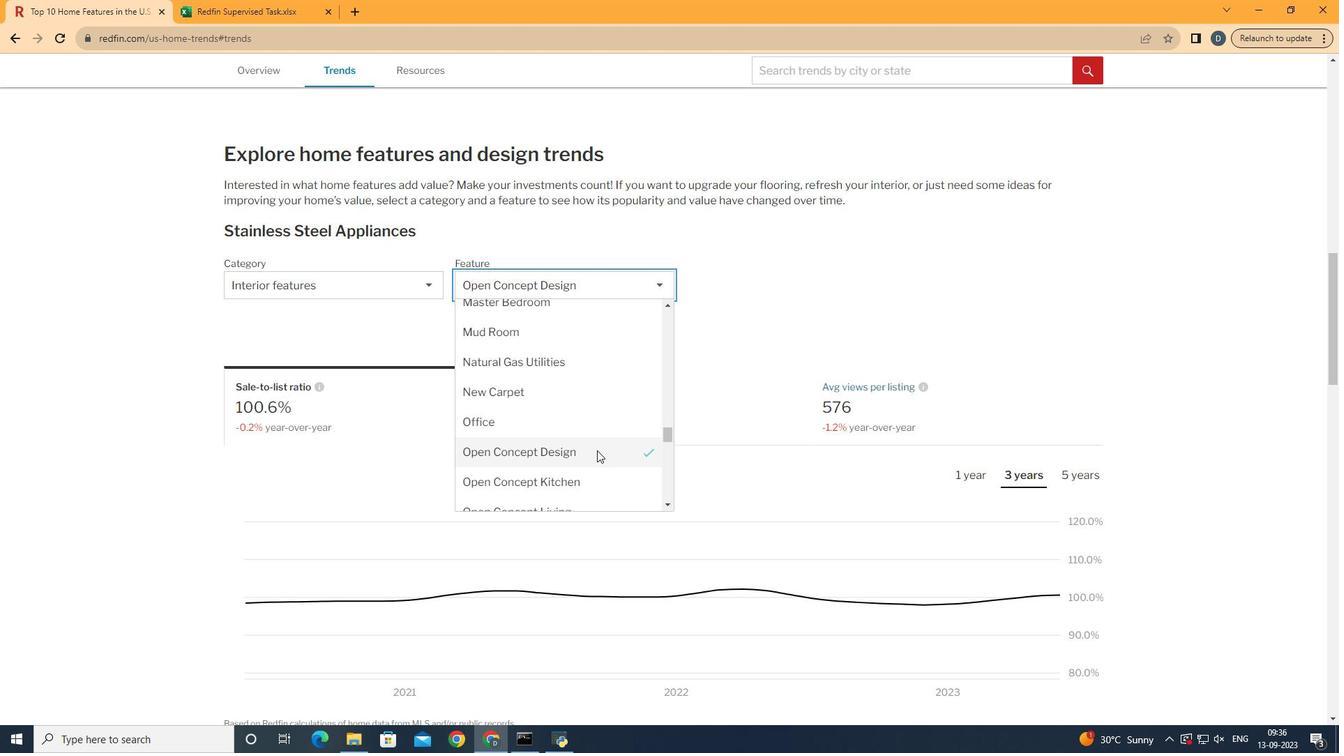 
Action: Mouse pressed left at (597, 450)
Screenshot: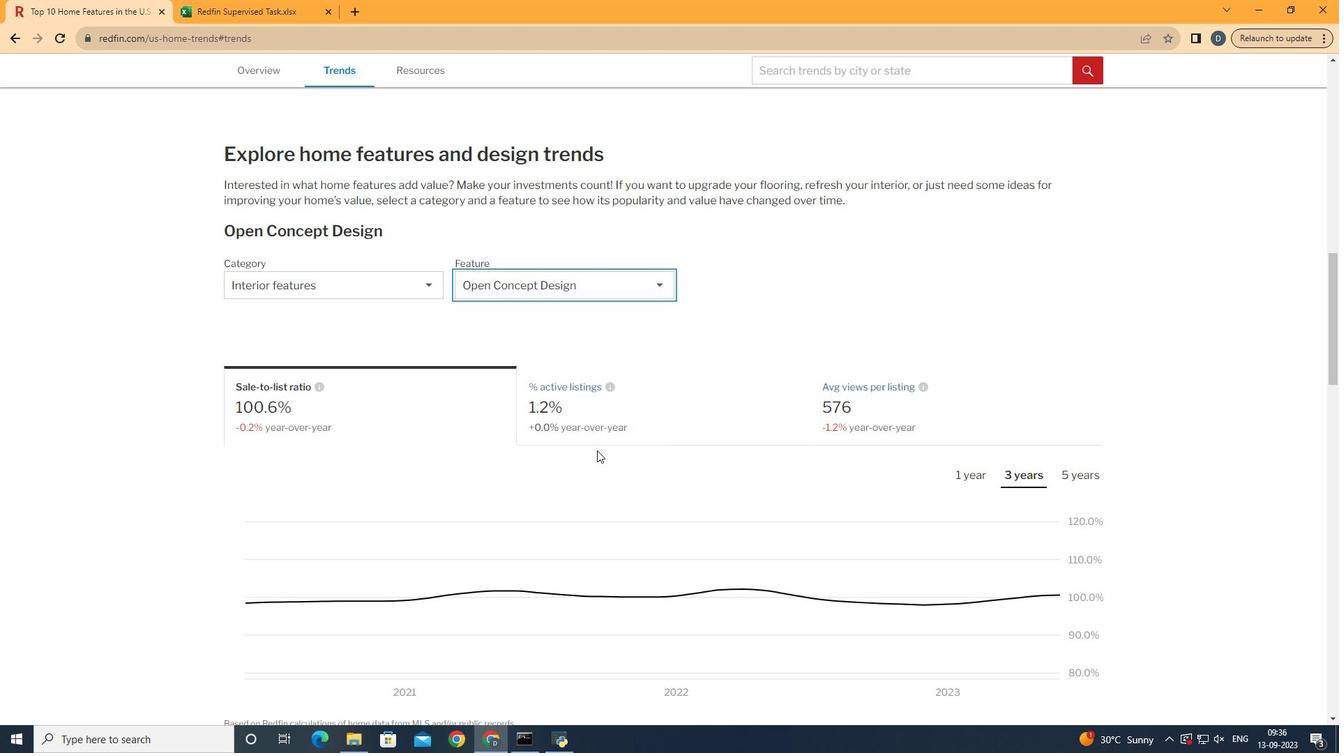 
Action: Mouse moved to (702, 408)
Screenshot: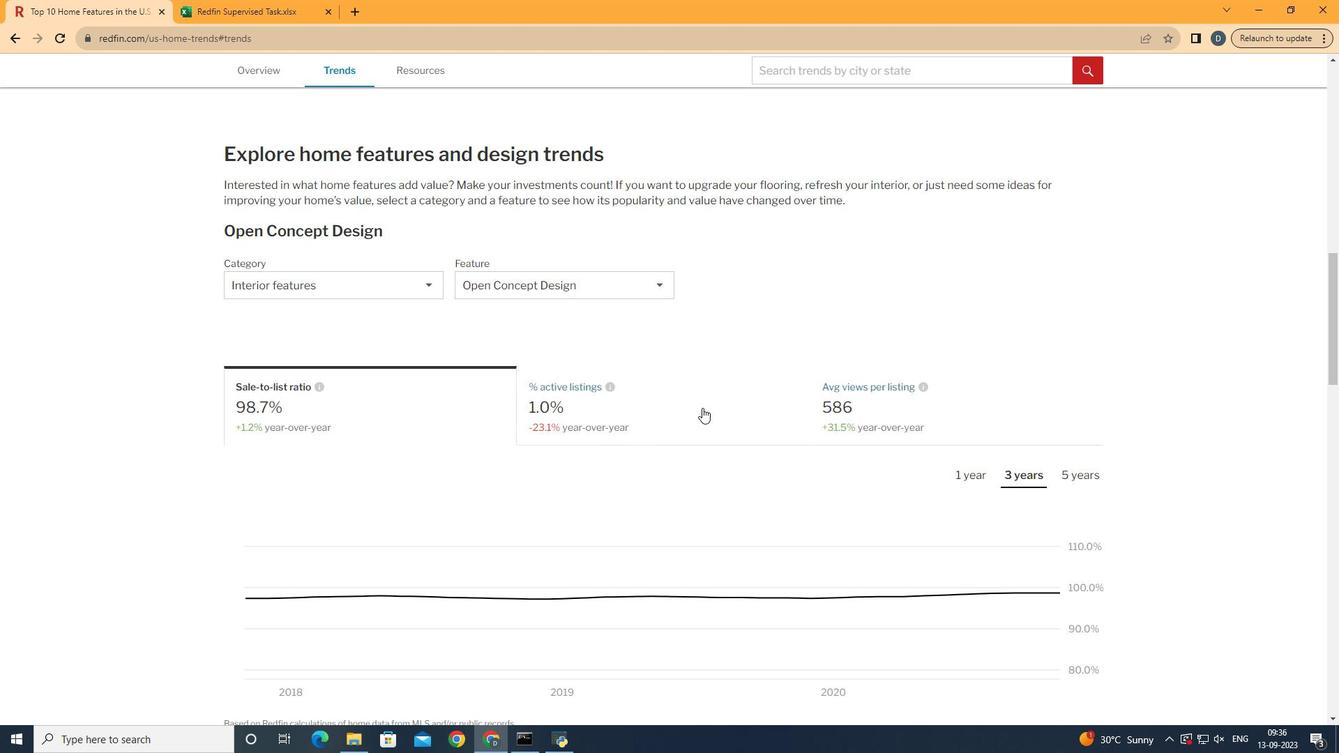 
Action: Mouse pressed left at (702, 408)
Screenshot: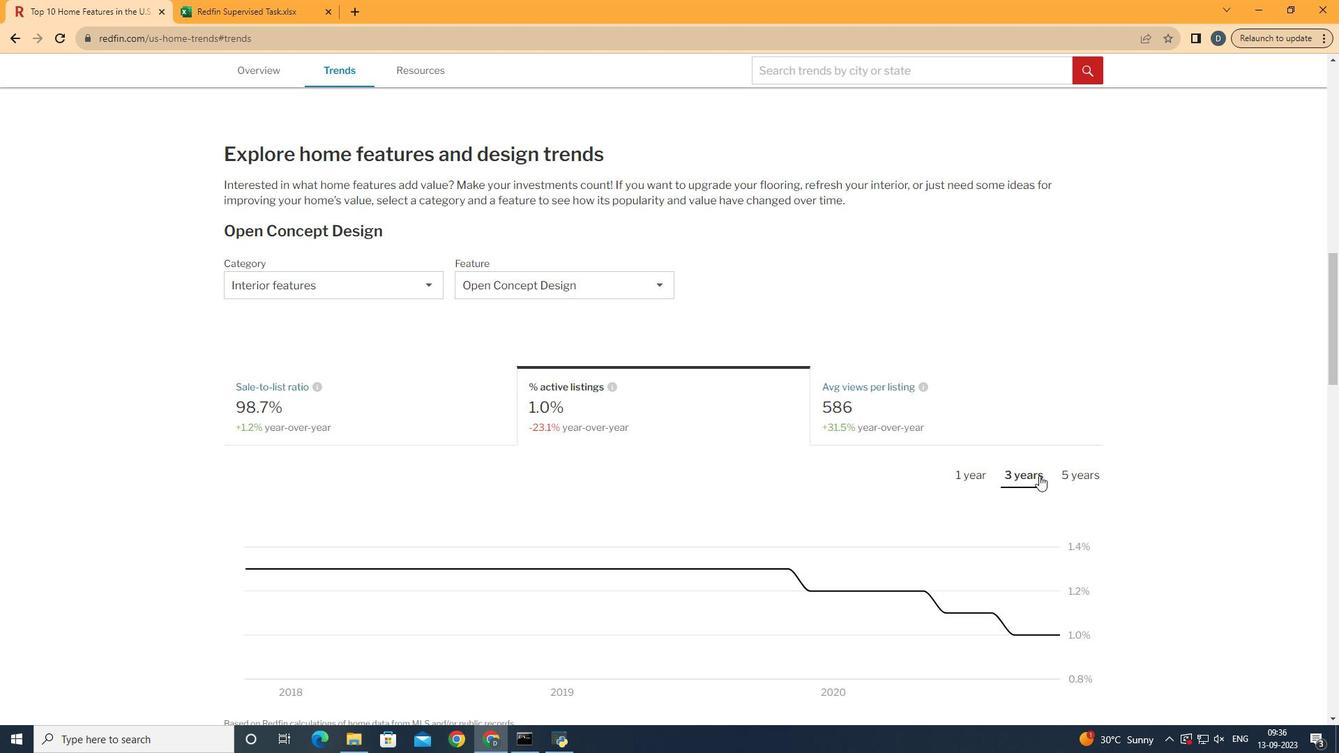 
Action: Mouse moved to (1041, 475)
Screenshot: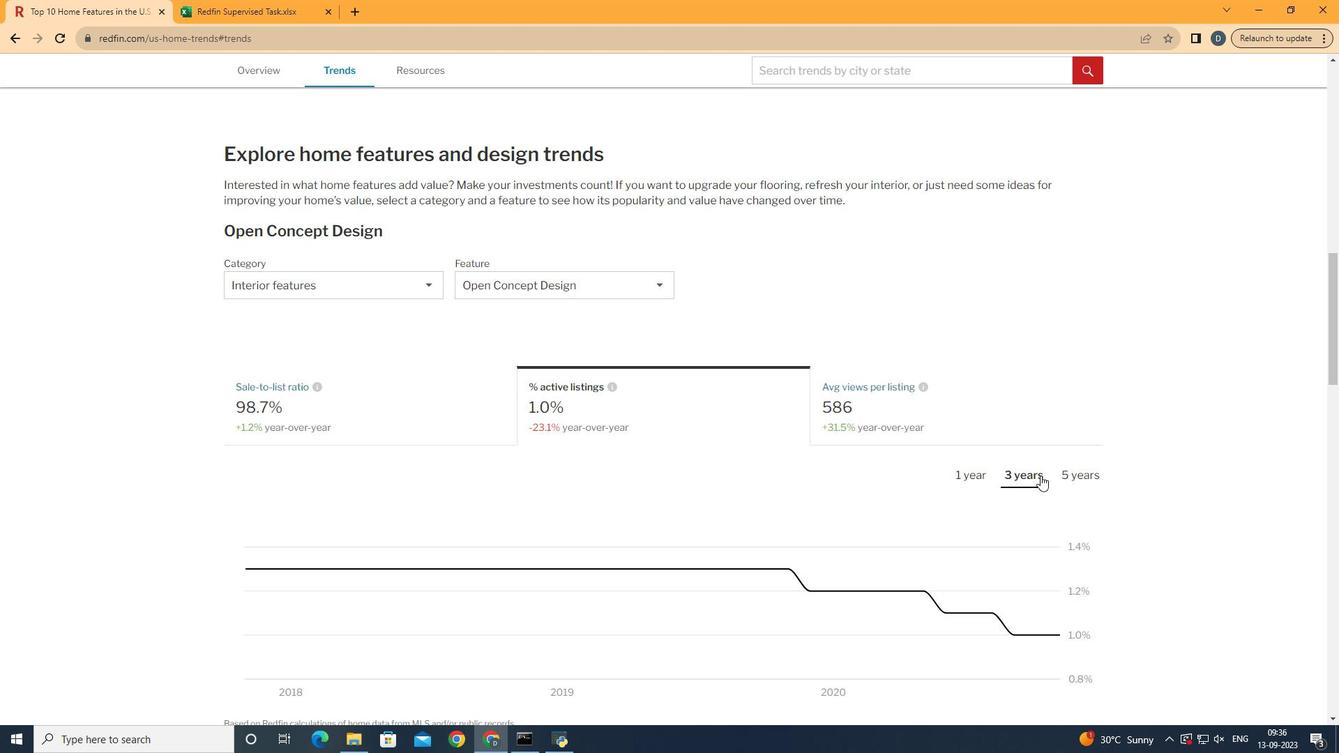 
Action: Mouse pressed left at (1041, 475)
Screenshot: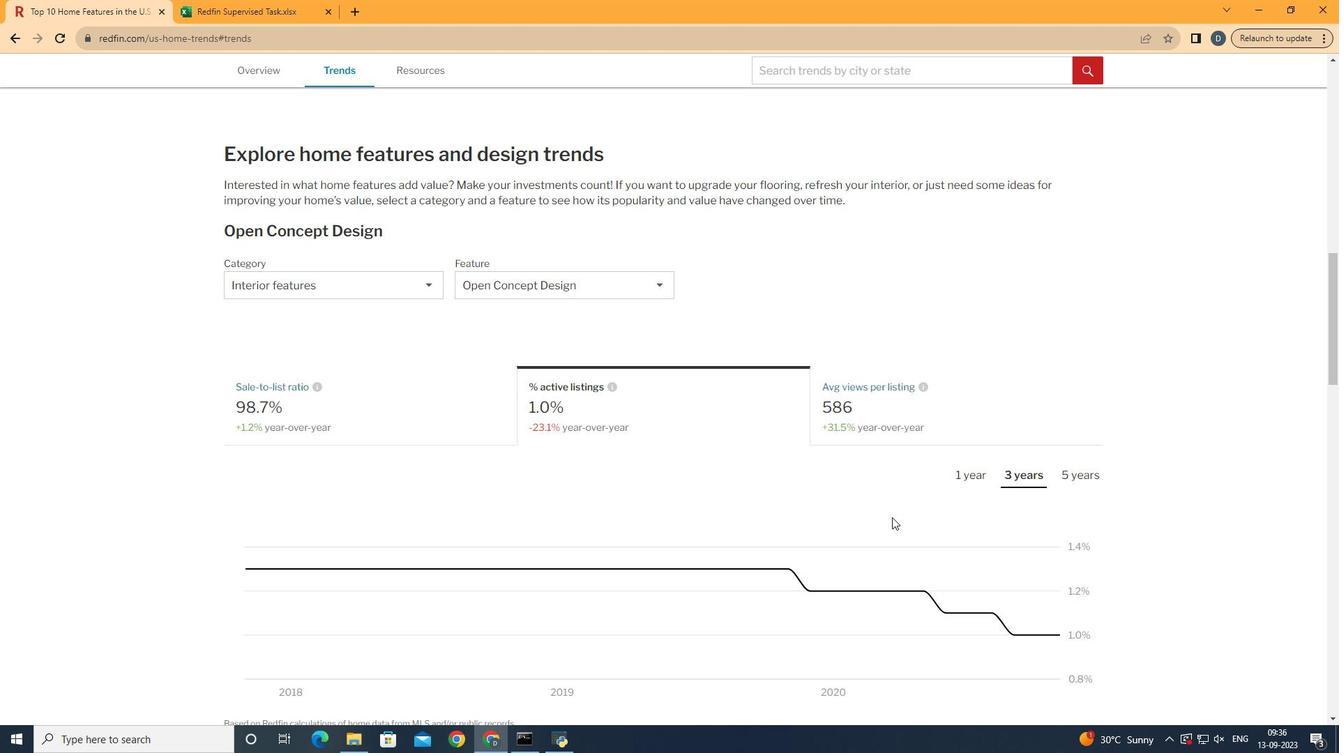 
Action: Mouse moved to (1065, 649)
Screenshot: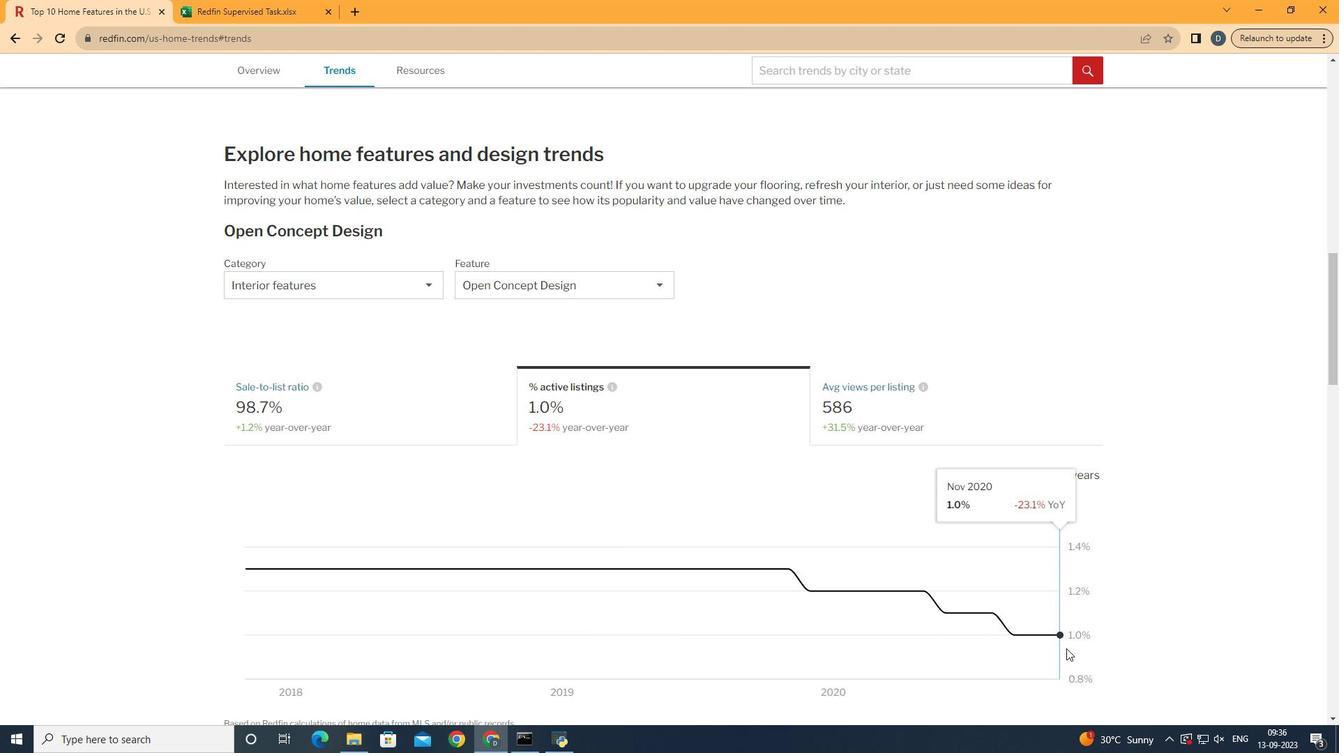 
